 Task: Send an email with the signature Angela Wright with the subject 'Request for a phone call' and the message 'Please note that we will need to reschedule our meeting.' from softage.1@softage.net to softage.4@softage.net with an attached document Sales_report.xlsx and move the email from Sent Items to the folder Receipts
Action: Mouse moved to (88, 115)
Screenshot: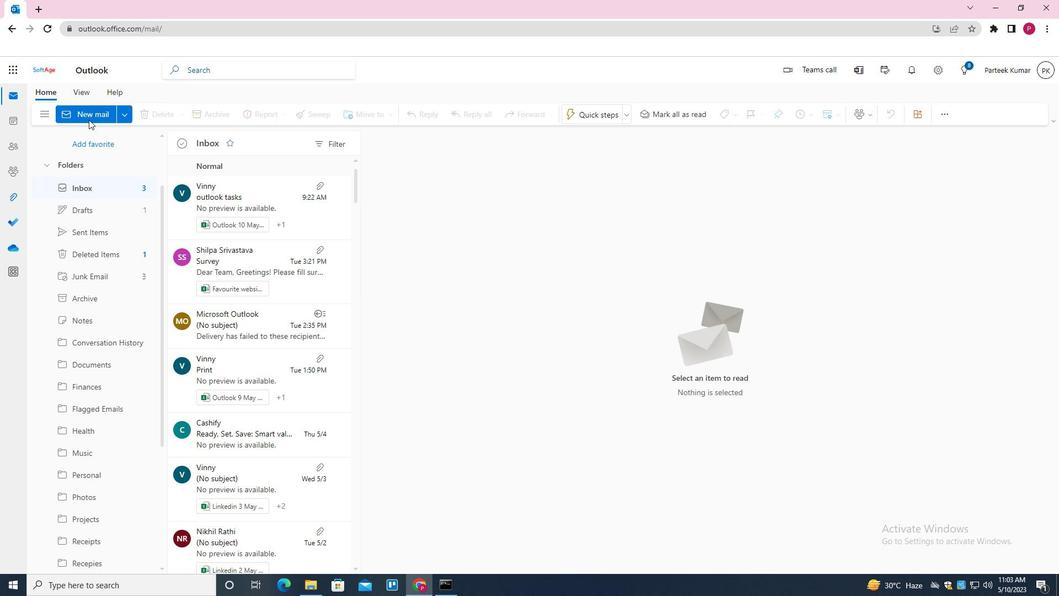 
Action: Mouse pressed left at (88, 115)
Screenshot: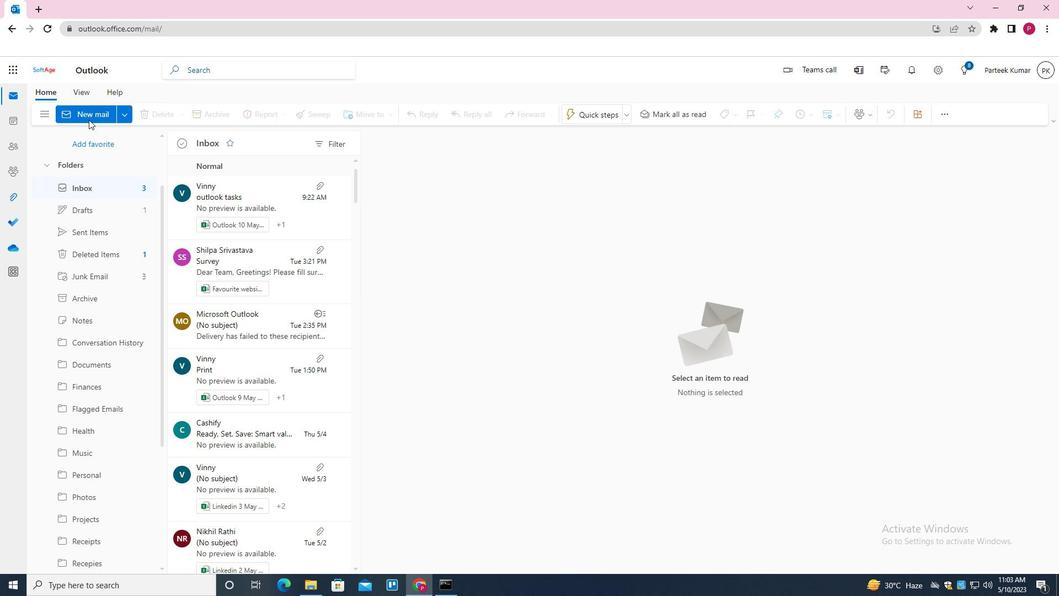 
Action: Mouse moved to (441, 262)
Screenshot: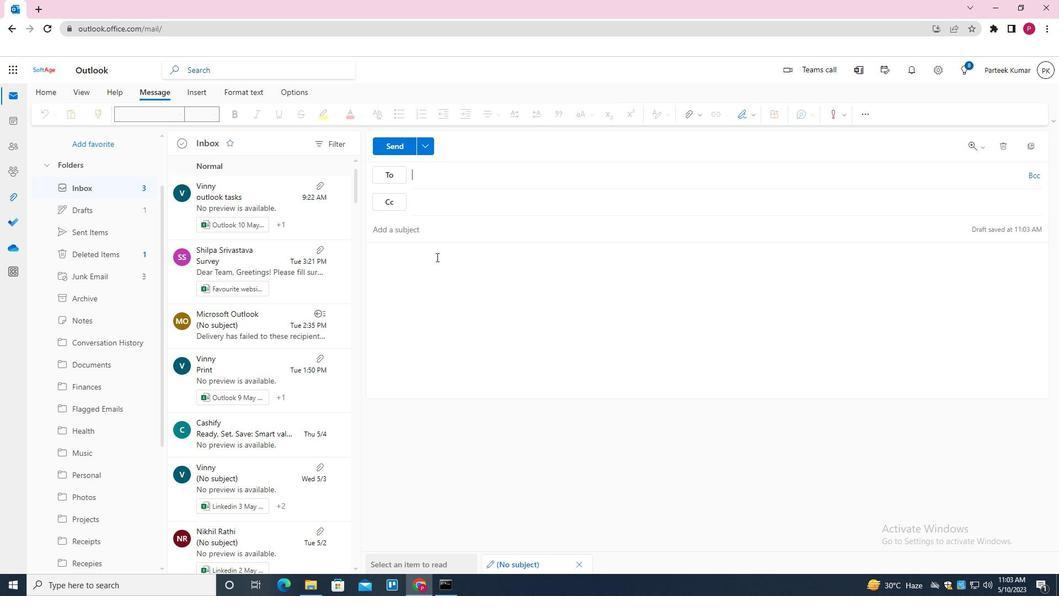 
Action: Mouse pressed left at (441, 262)
Screenshot: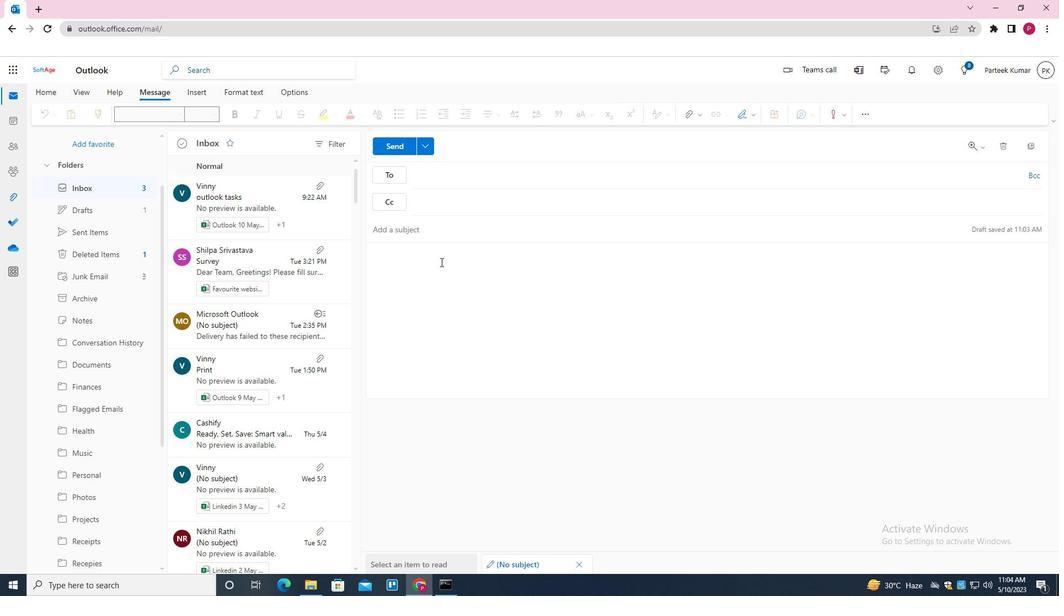 
Action: Mouse moved to (751, 114)
Screenshot: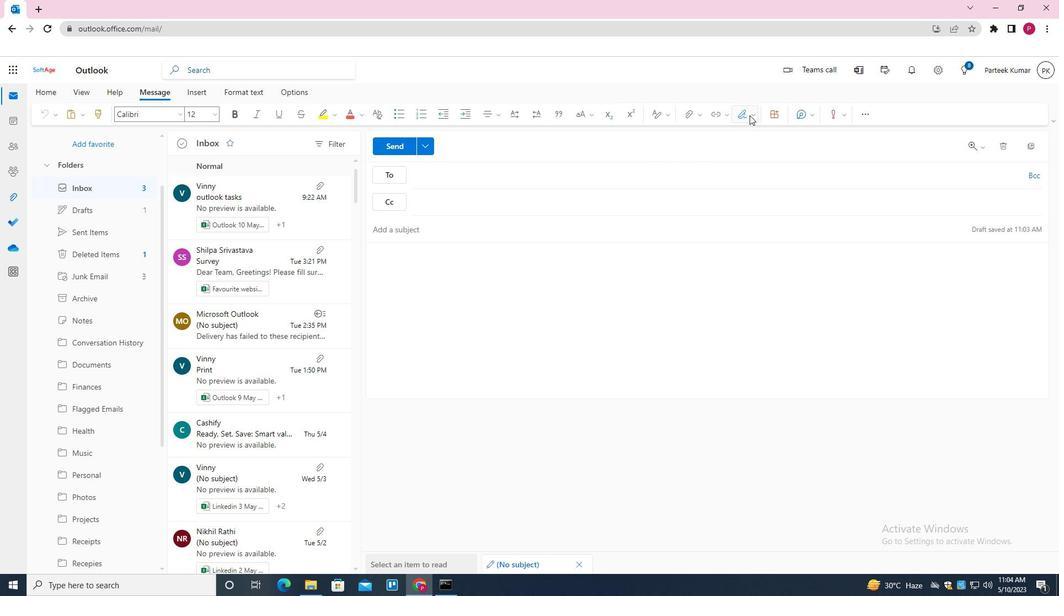
Action: Mouse pressed left at (751, 114)
Screenshot: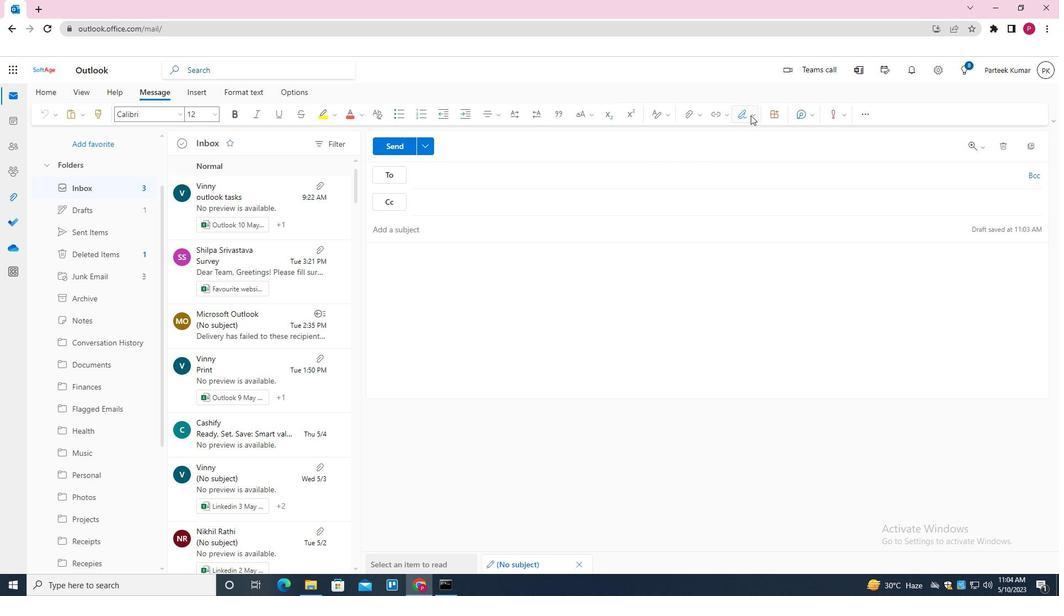 
Action: Mouse moved to (713, 357)
Screenshot: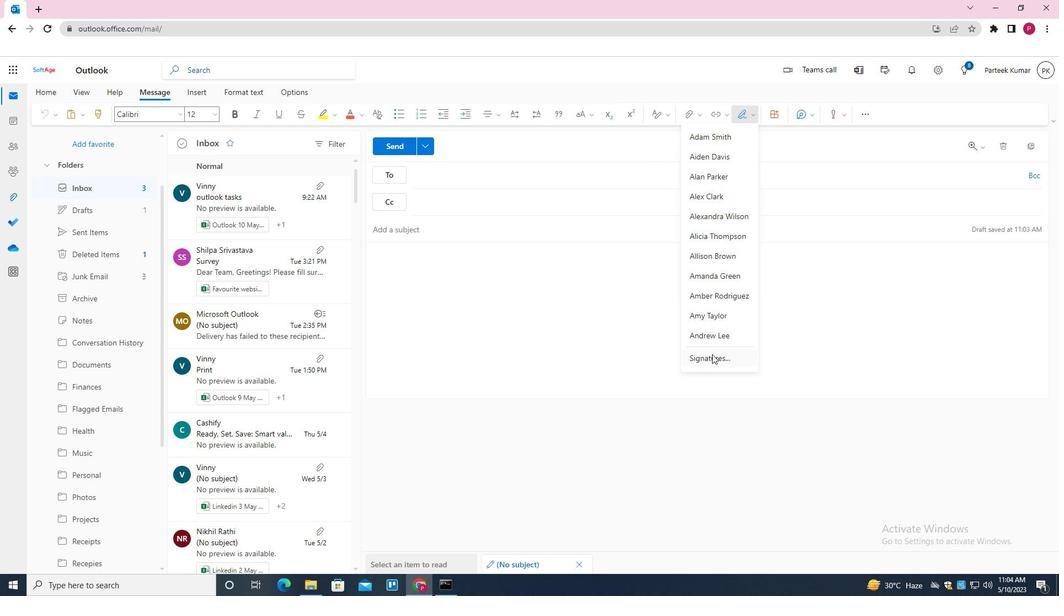 
Action: Mouse pressed left at (713, 357)
Screenshot: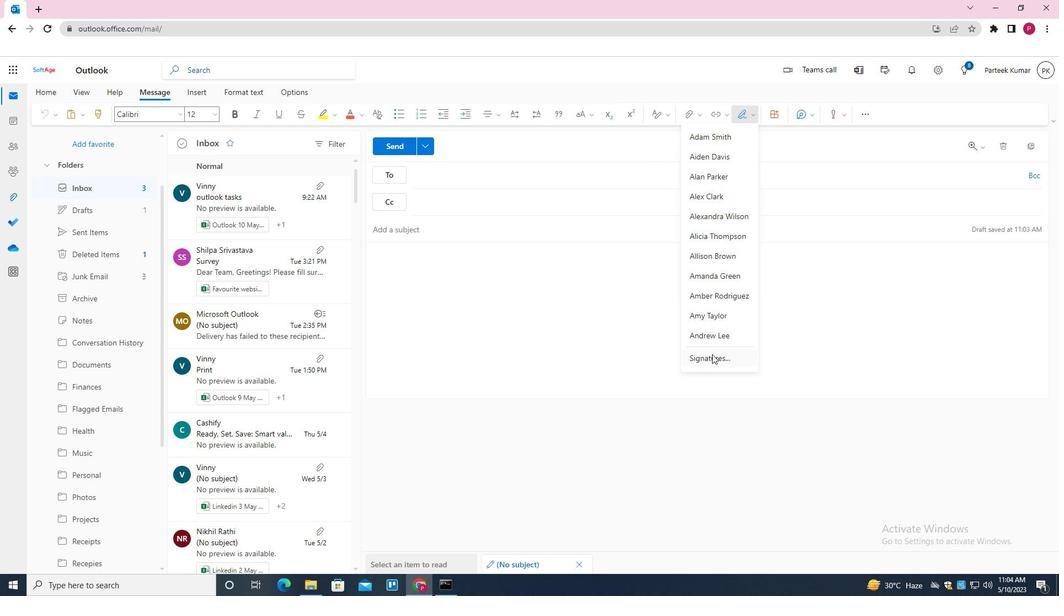 
Action: Mouse moved to (451, 179)
Screenshot: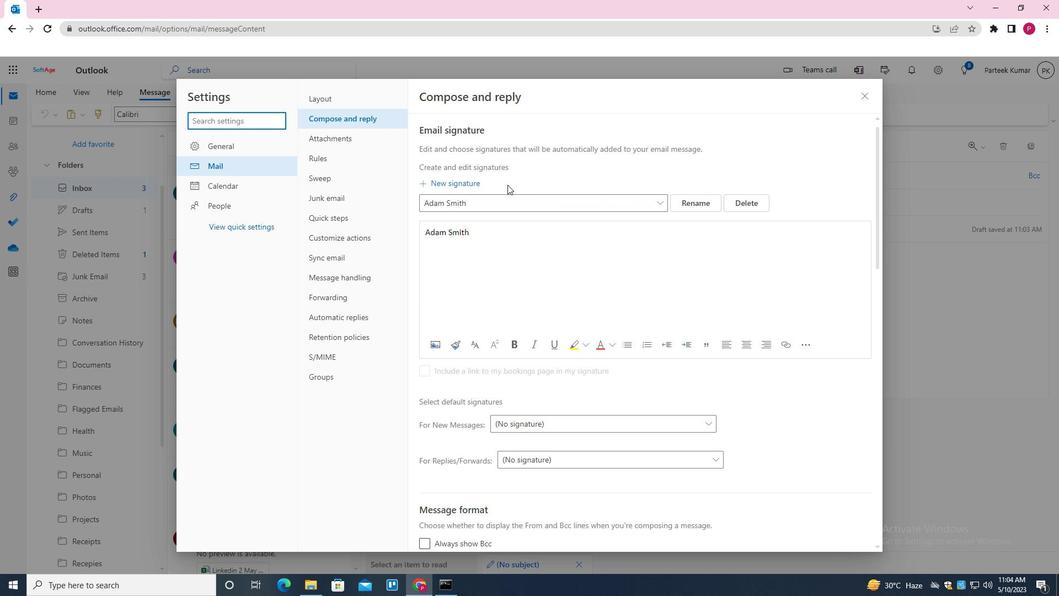 
Action: Mouse pressed left at (451, 179)
Screenshot: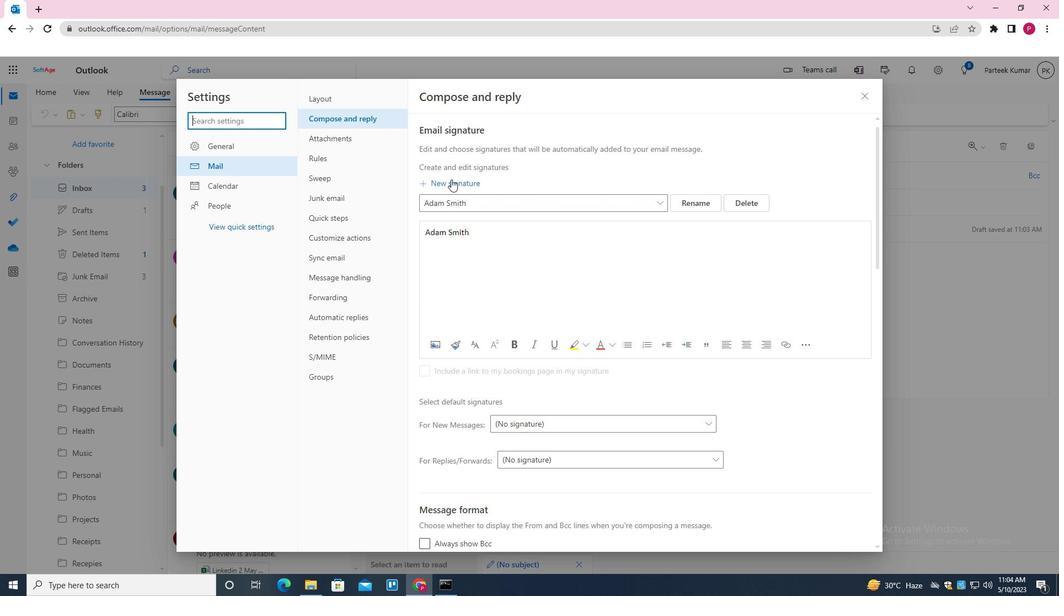 
Action: Mouse moved to (461, 199)
Screenshot: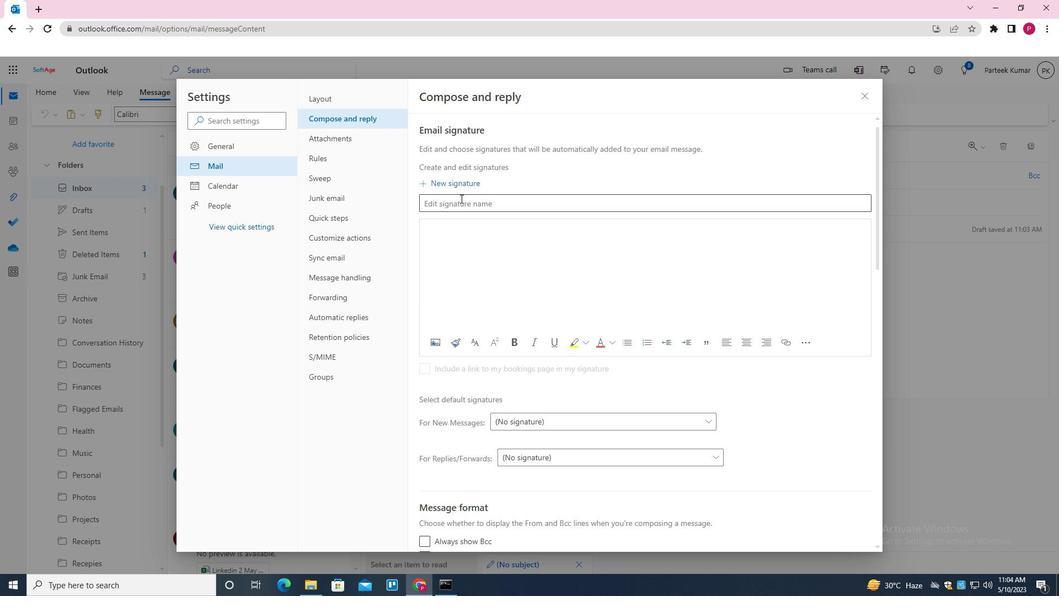 
Action: Mouse pressed left at (461, 199)
Screenshot: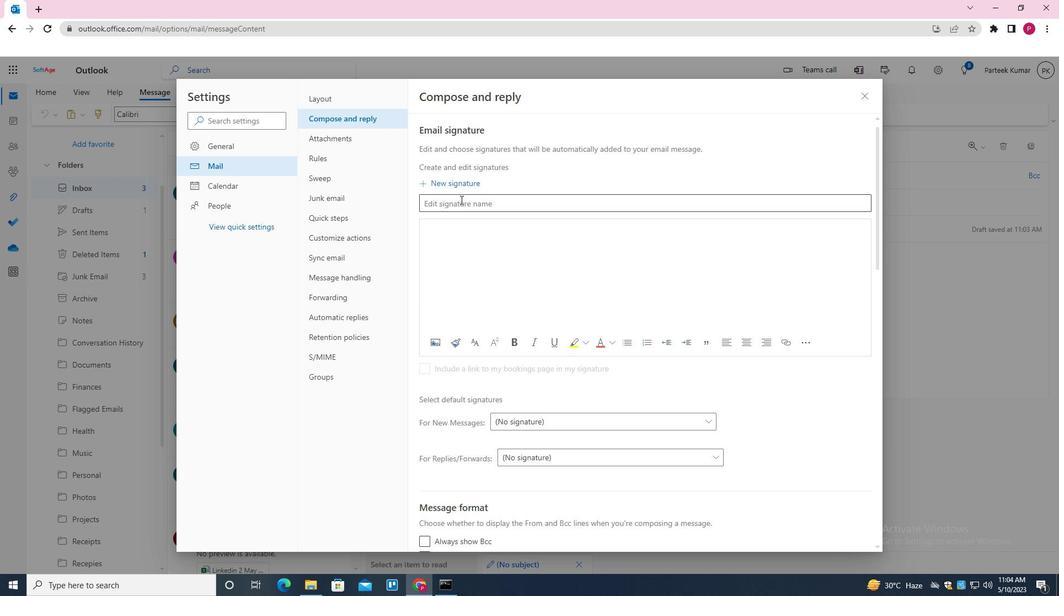 
Action: Mouse moved to (421, 249)
Screenshot: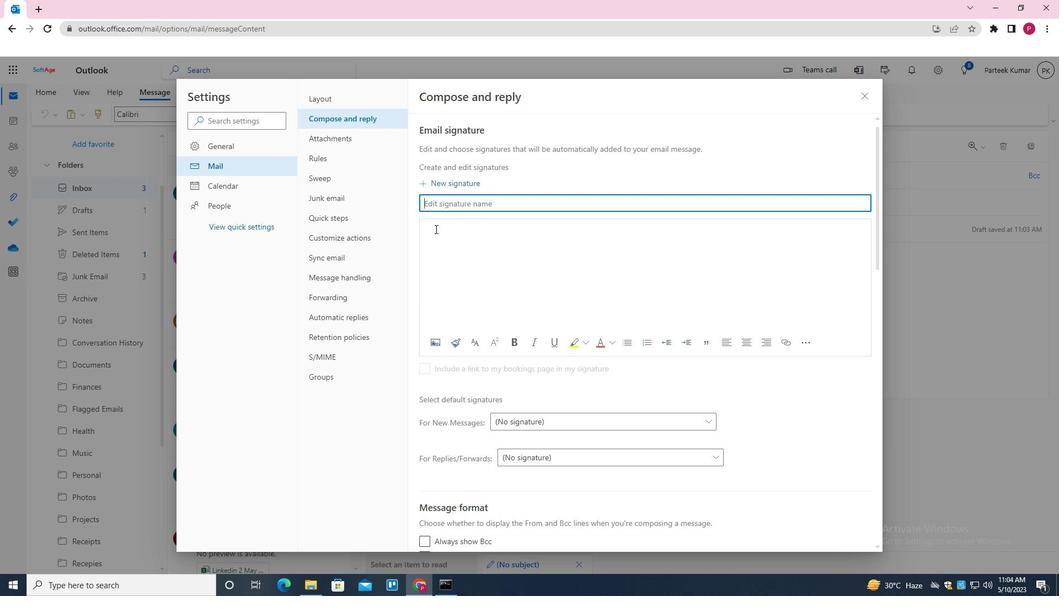 
Action: Key pressed <Key.shift>ANGELA<Key.space><Key.shift>WRIGHHT
Screenshot: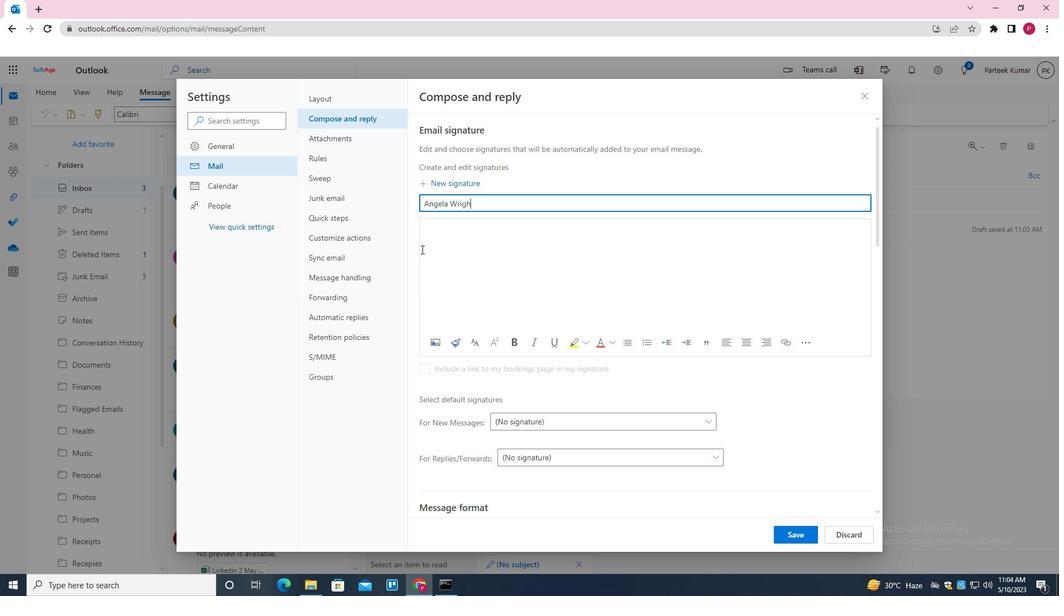
Action: Mouse moved to (444, 232)
Screenshot: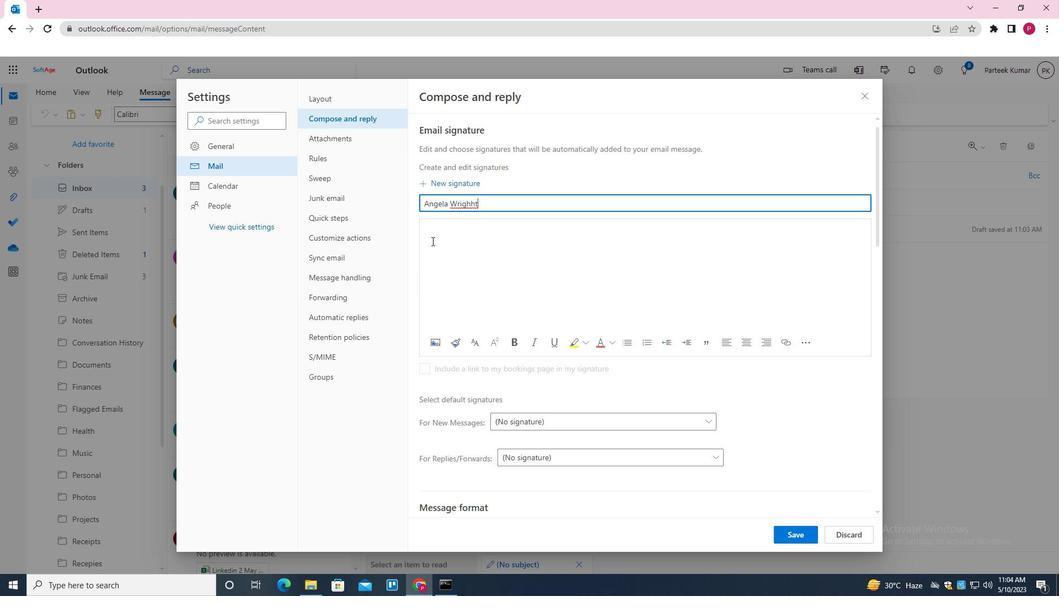 
Action: Mouse pressed left at (444, 232)
Screenshot: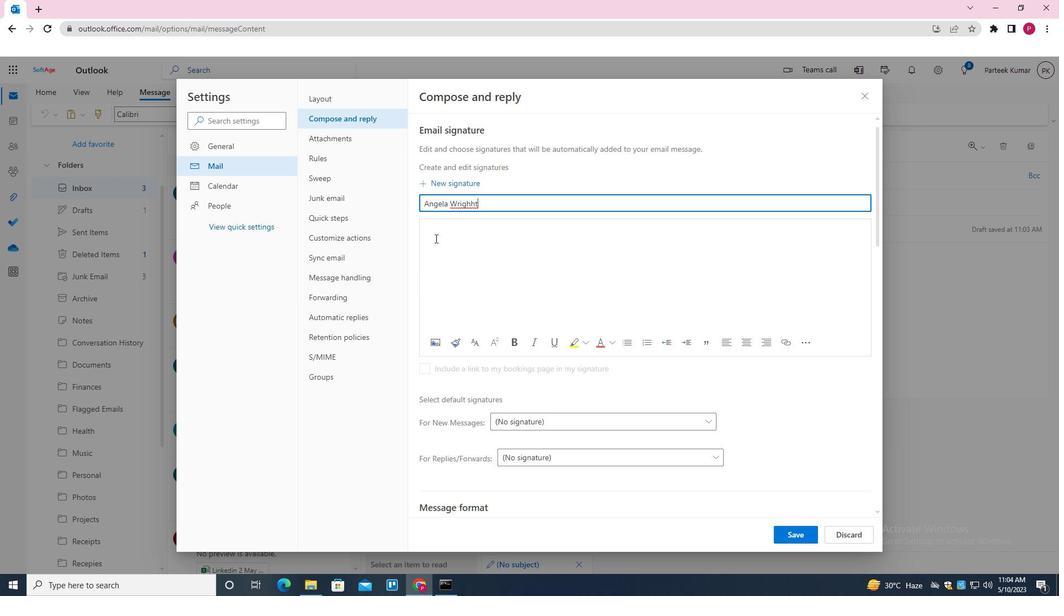 
Action: Mouse moved to (492, 202)
Screenshot: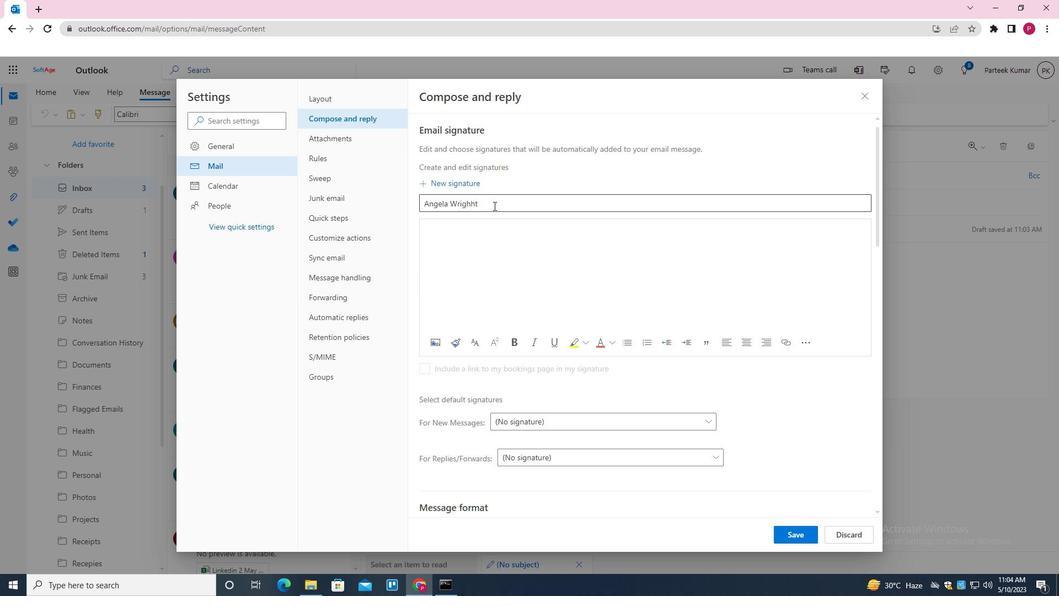 
Action: Mouse pressed left at (492, 202)
Screenshot: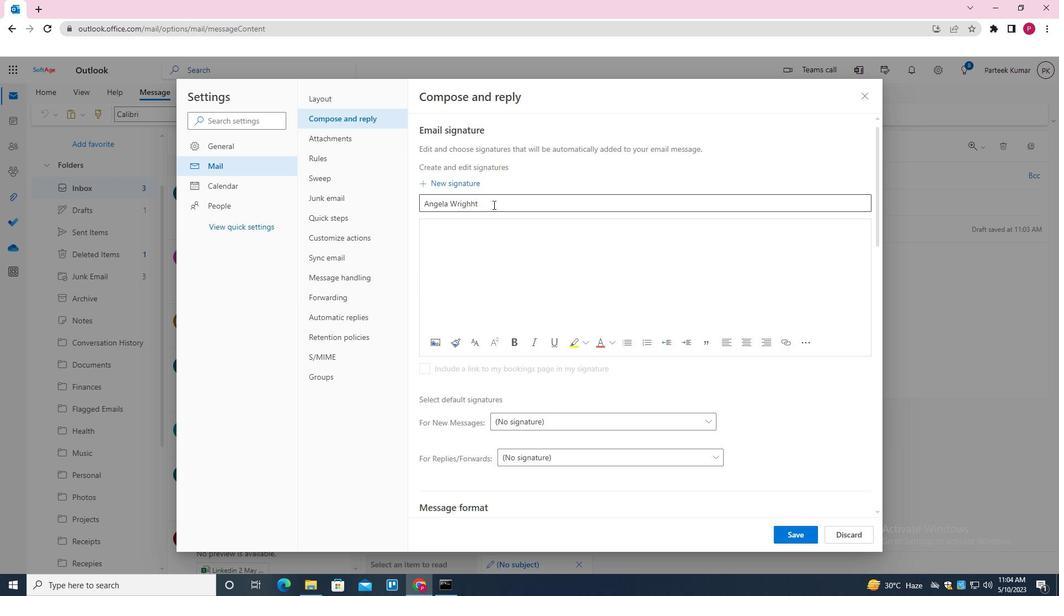 
Action: Mouse moved to (472, 208)
Screenshot: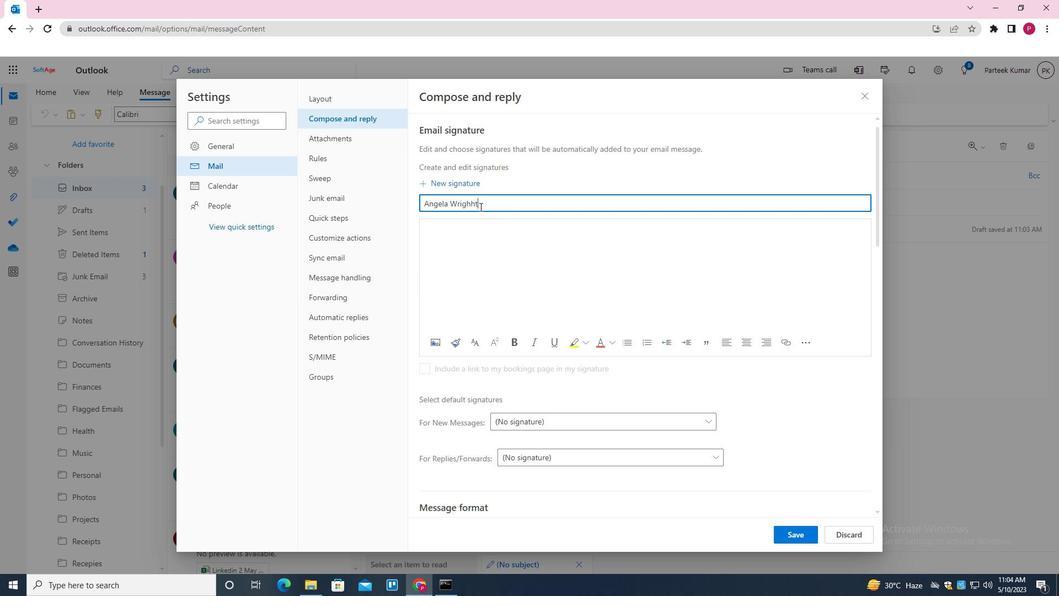 
Action: Mouse pressed left at (472, 208)
Screenshot: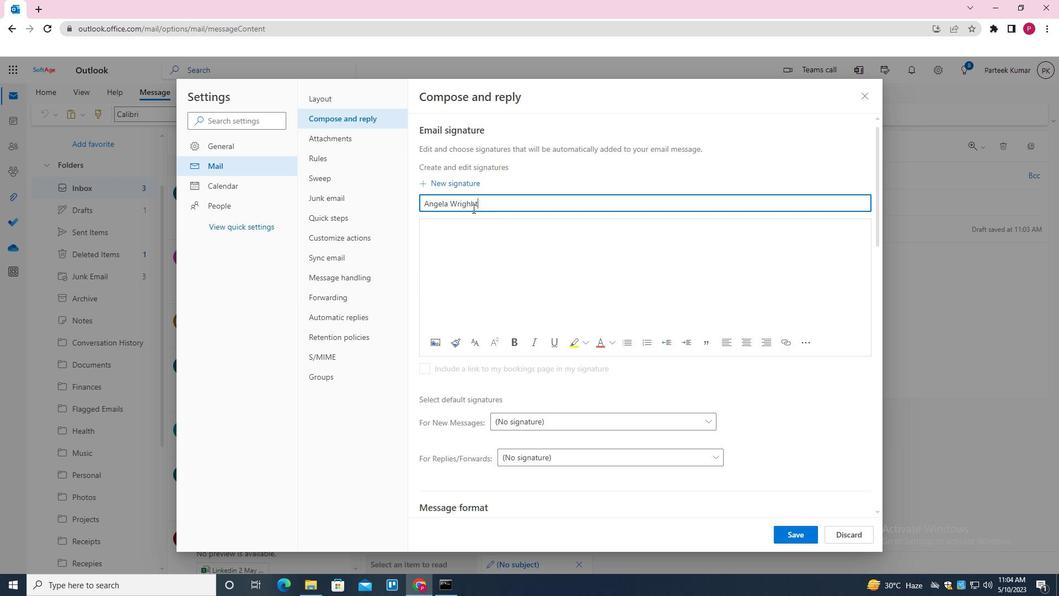
Action: Key pressed <Key.backspace>
Screenshot: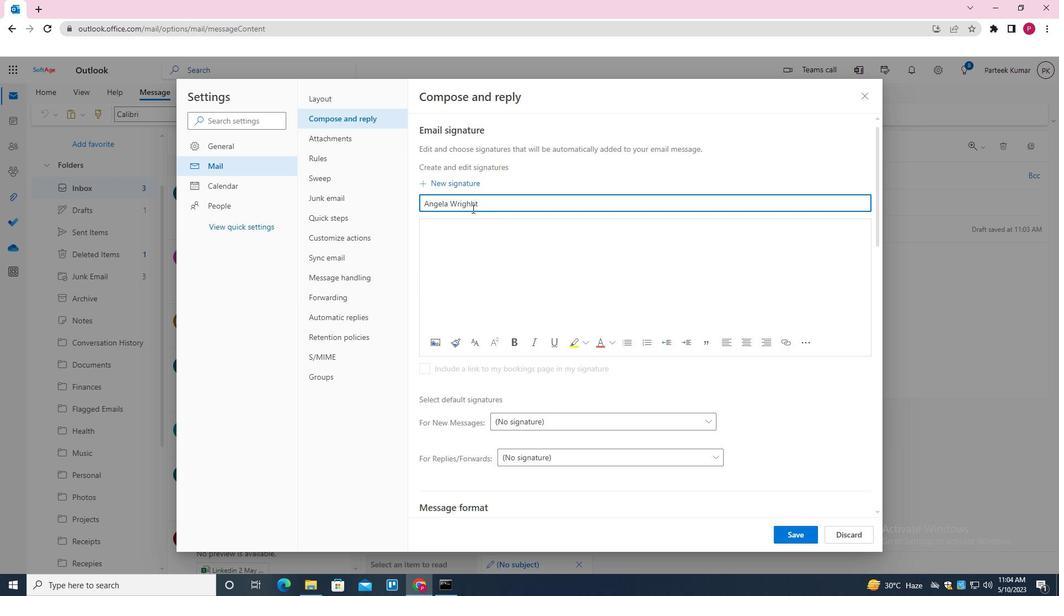 
Action: Mouse moved to (449, 226)
Screenshot: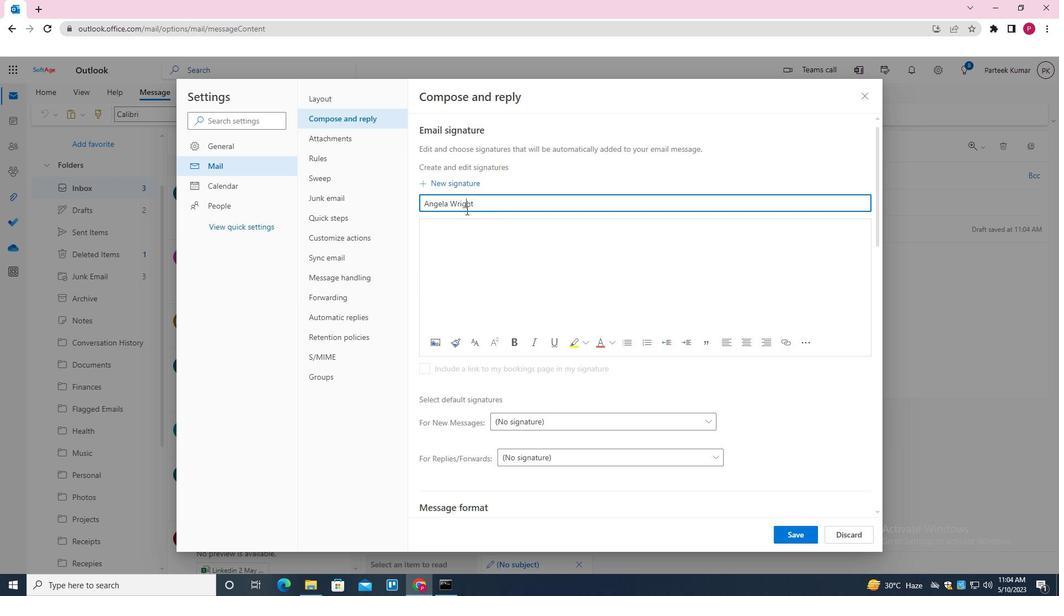 
Action: Mouse pressed left at (449, 226)
Screenshot: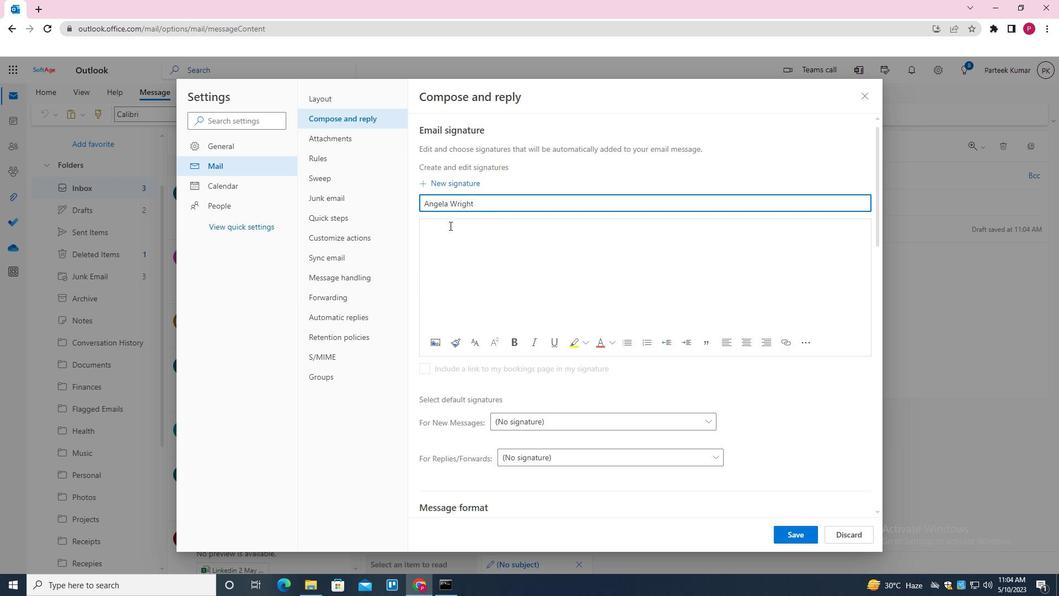 
Action: Key pressed <Key.shift>ANGELA<Key.space><Key.shift>WRIGHT<Key.space>
Screenshot: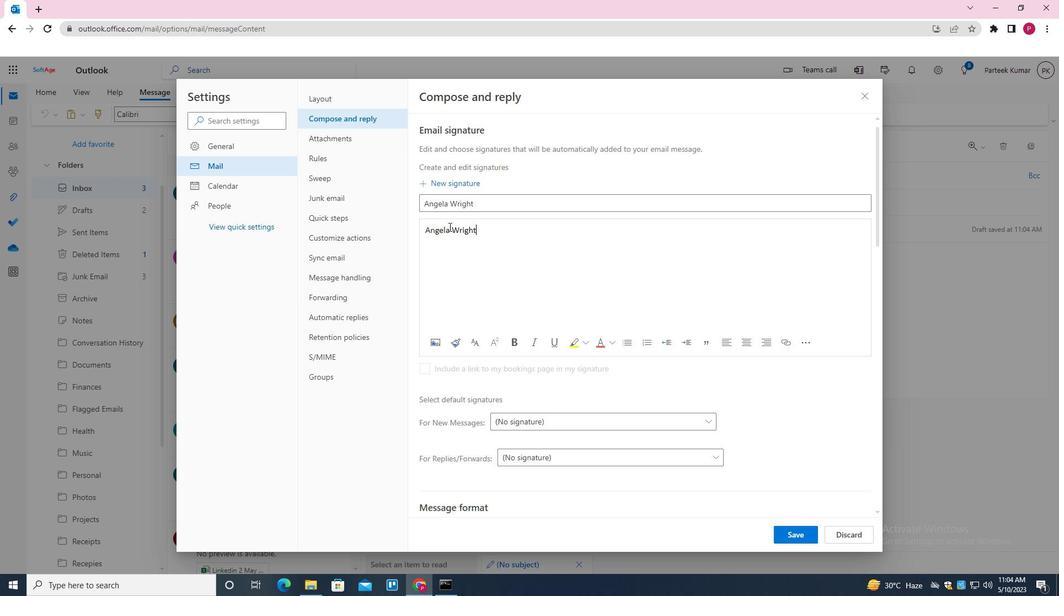 
Action: Mouse moved to (804, 538)
Screenshot: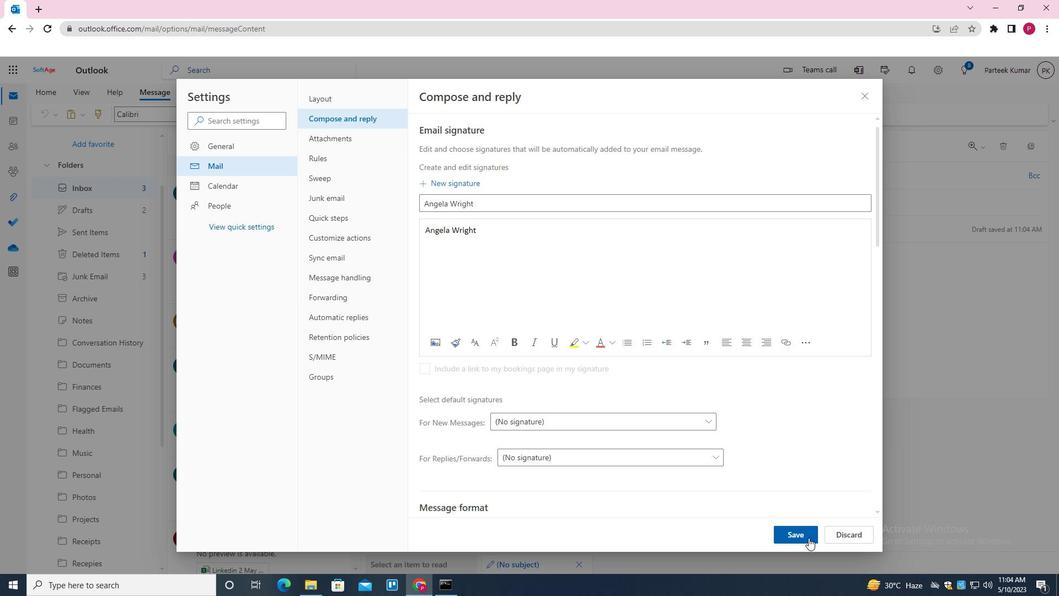 
Action: Mouse pressed left at (804, 538)
Screenshot: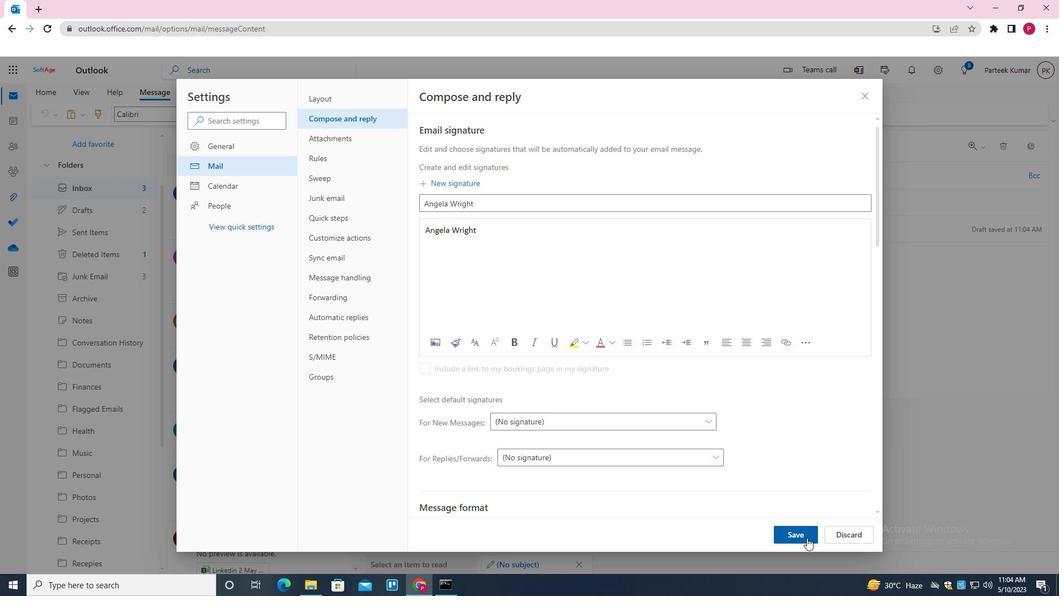 
Action: Mouse moved to (863, 91)
Screenshot: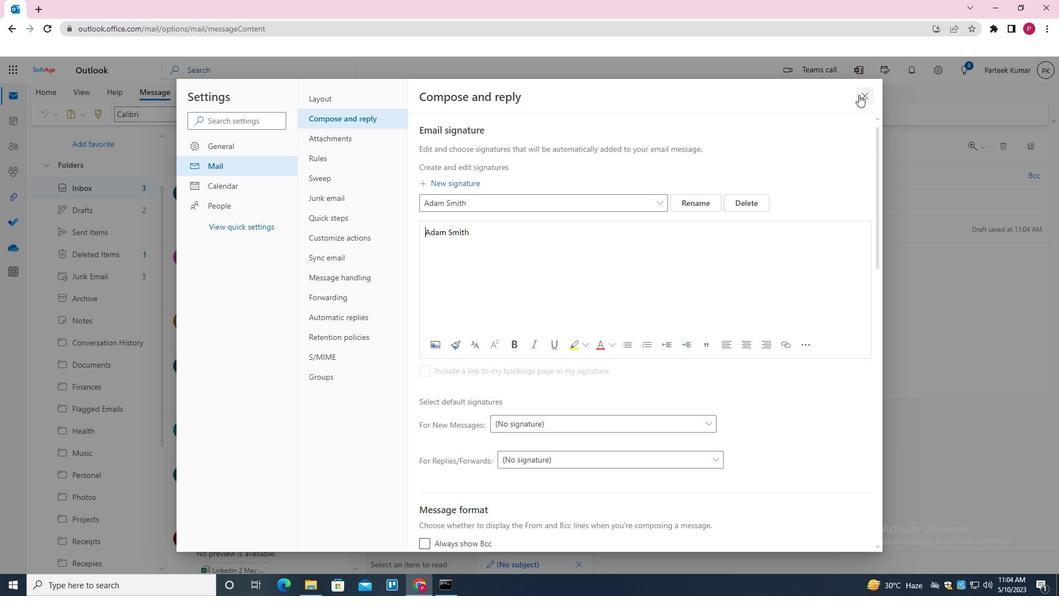 
Action: Mouse pressed left at (863, 91)
Screenshot: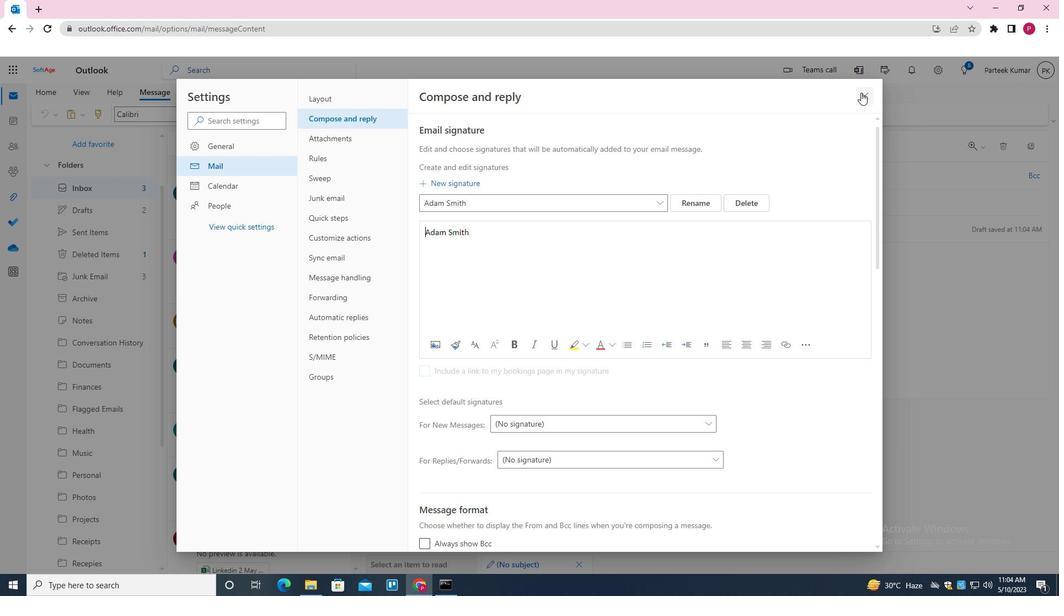 
Action: Mouse moved to (621, 268)
Screenshot: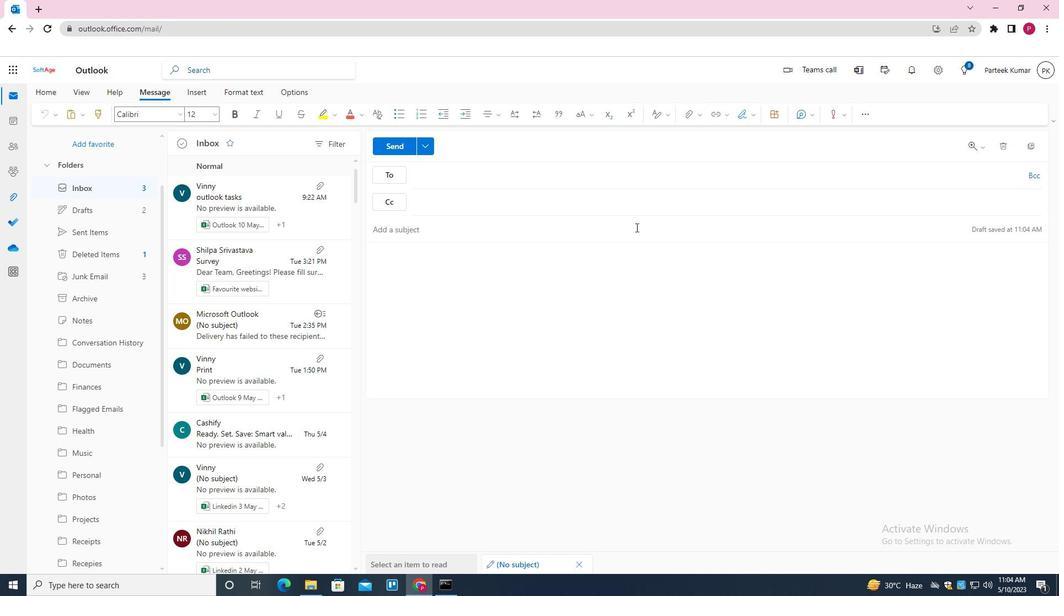 
Action: Mouse pressed left at (621, 268)
Screenshot: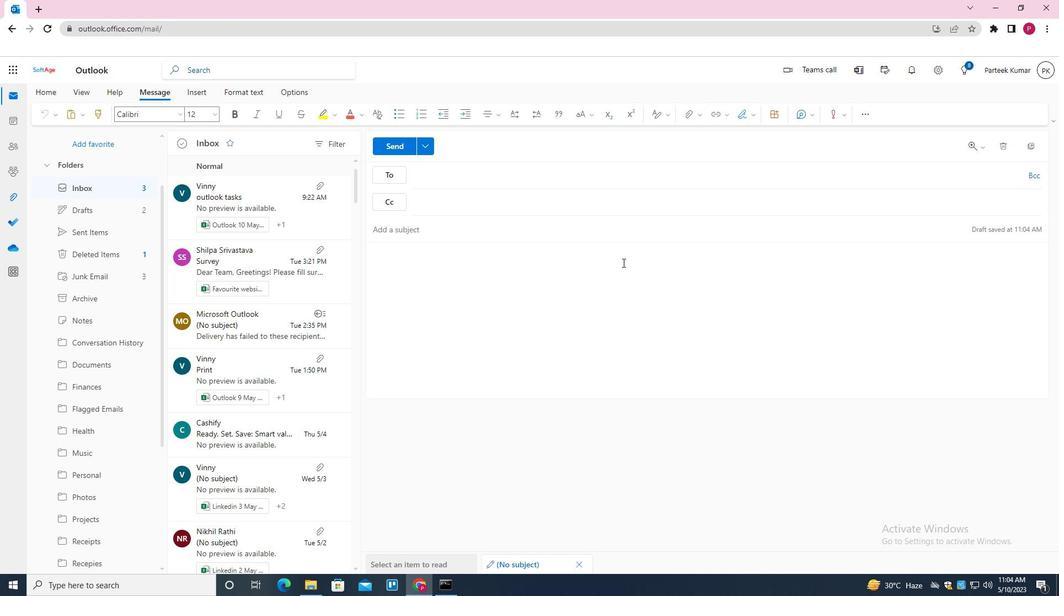 
Action: Mouse moved to (749, 113)
Screenshot: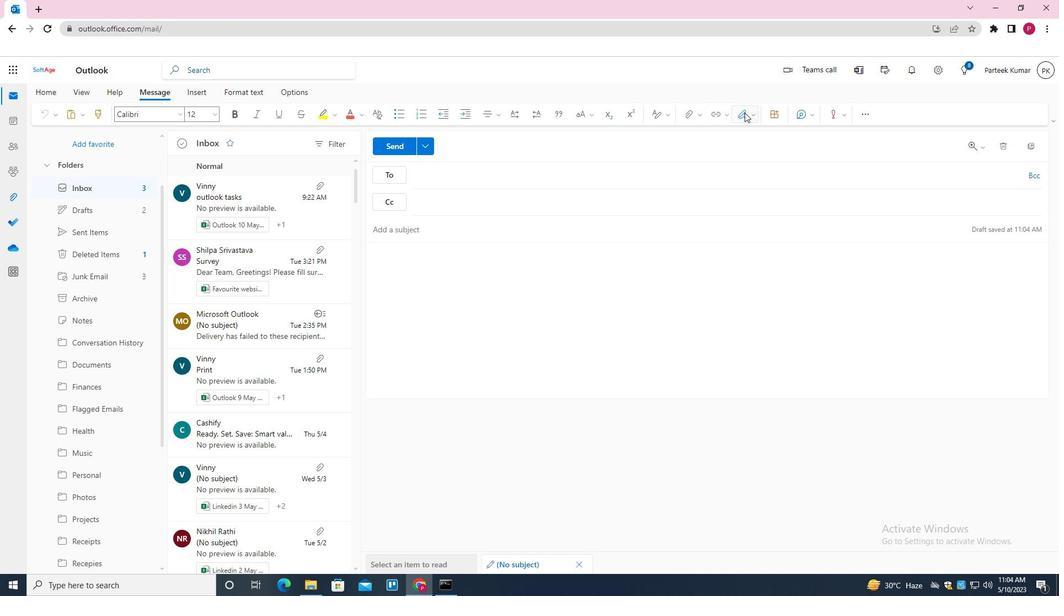 
Action: Mouse pressed left at (749, 113)
Screenshot: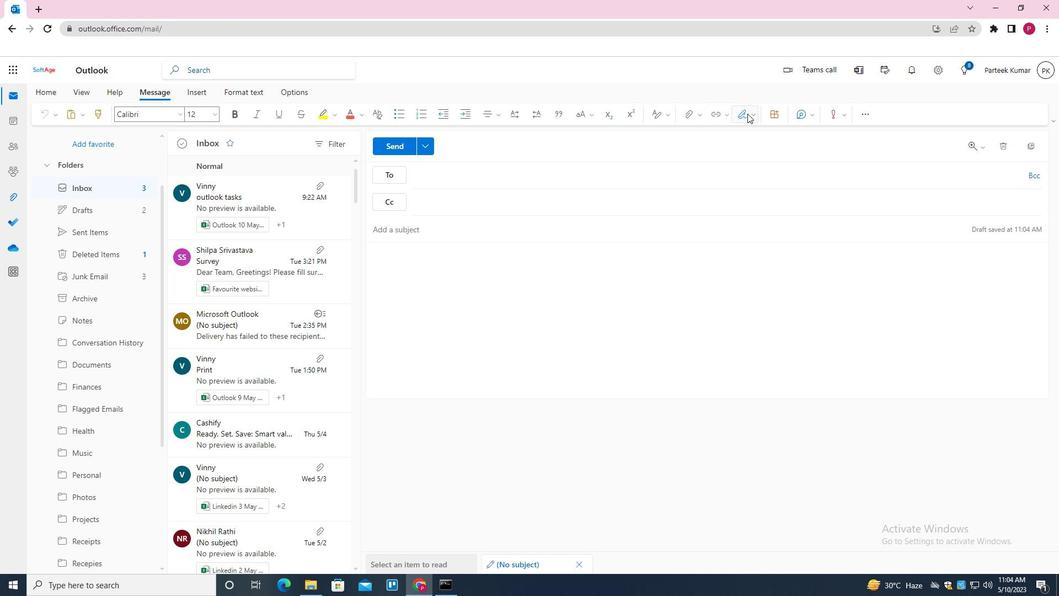 
Action: Mouse moved to (731, 358)
Screenshot: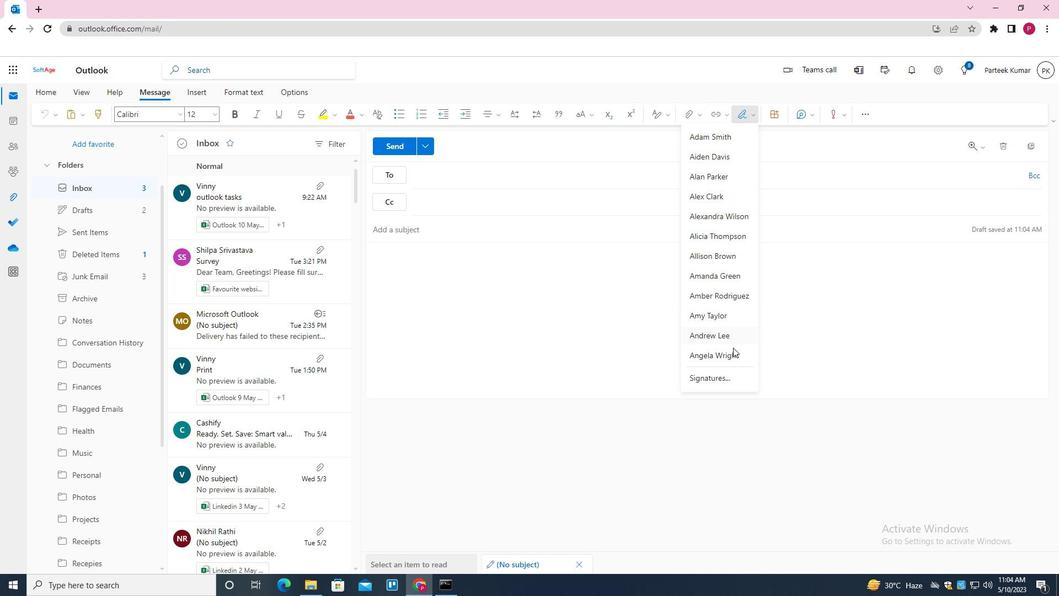 
Action: Mouse pressed left at (731, 358)
Screenshot: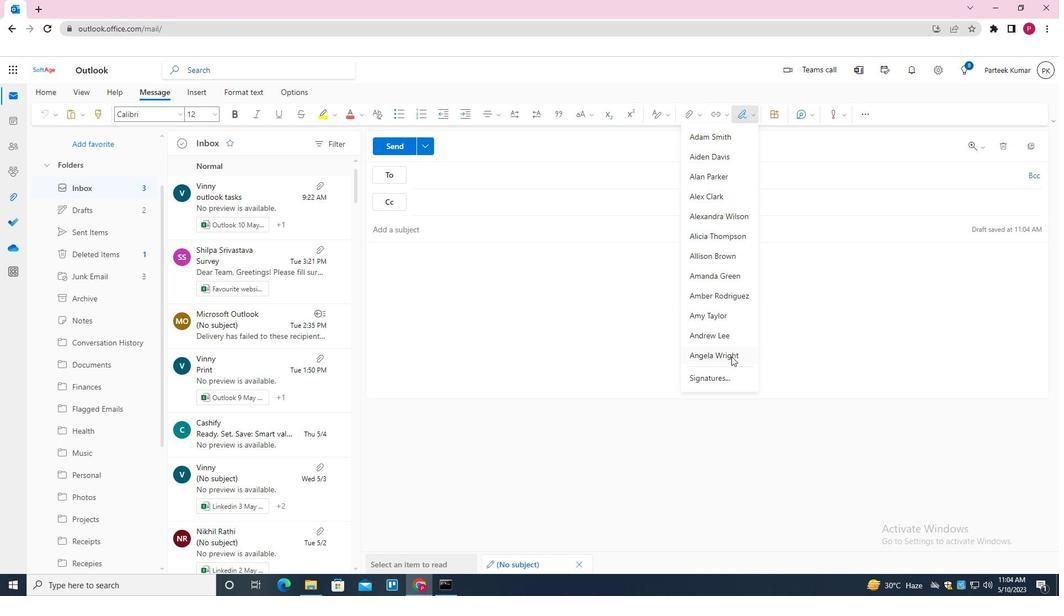 
Action: Mouse moved to (421, 224)
Screenshot: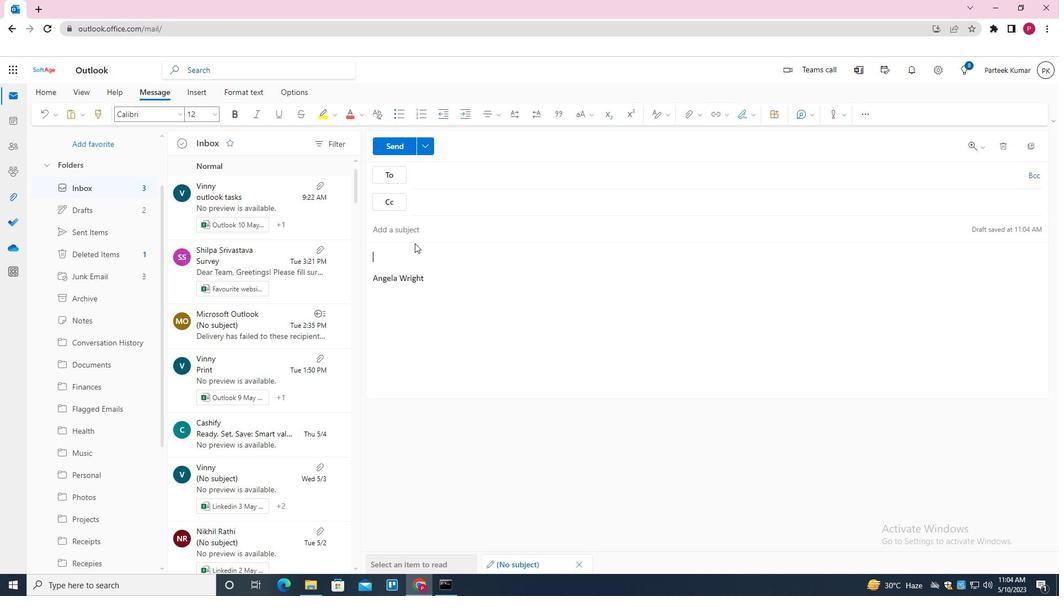 
Action: Mouse pressed left at (421, 224)
Screenshot: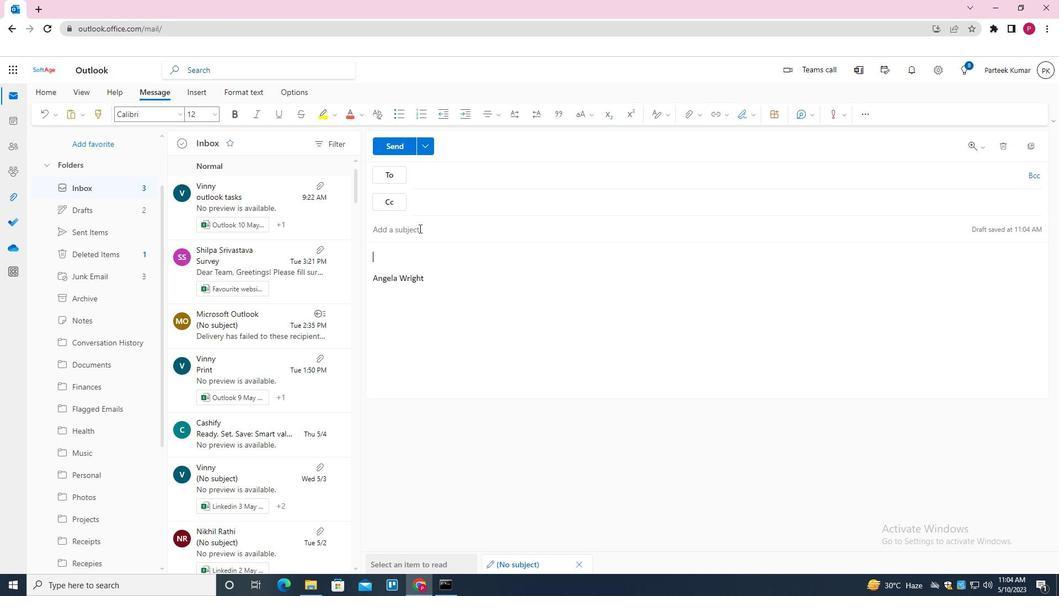
Action: Key pressed <Key.shift><Key.shift>REQUESTS<Key.space><Key.backspace><Key.backspace><Key.space>FOR<Key.space>A<Key.space>PHONE<Key.space>CALL<Key.space>
Screenshot: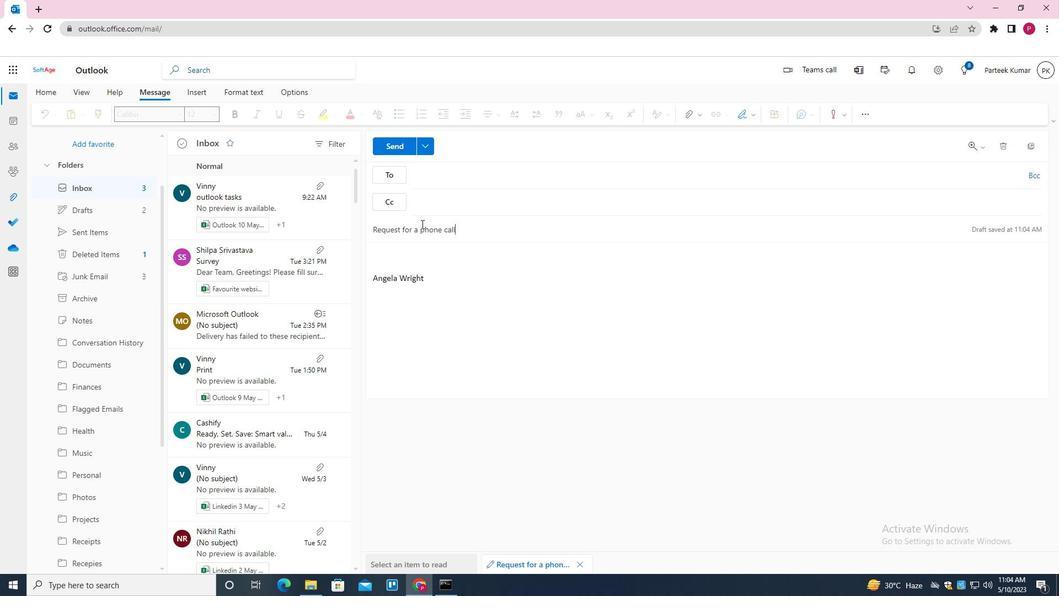
Action: Mouse moved to (415, 256)
Screenshot: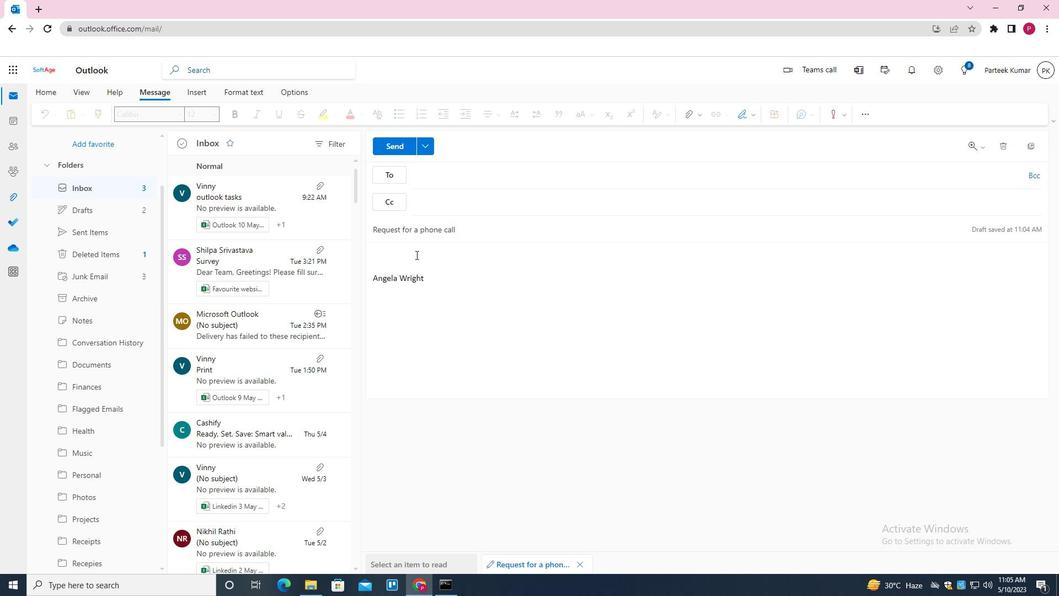 
Action: Mouse pressed left at (415, 256)
Screenshot: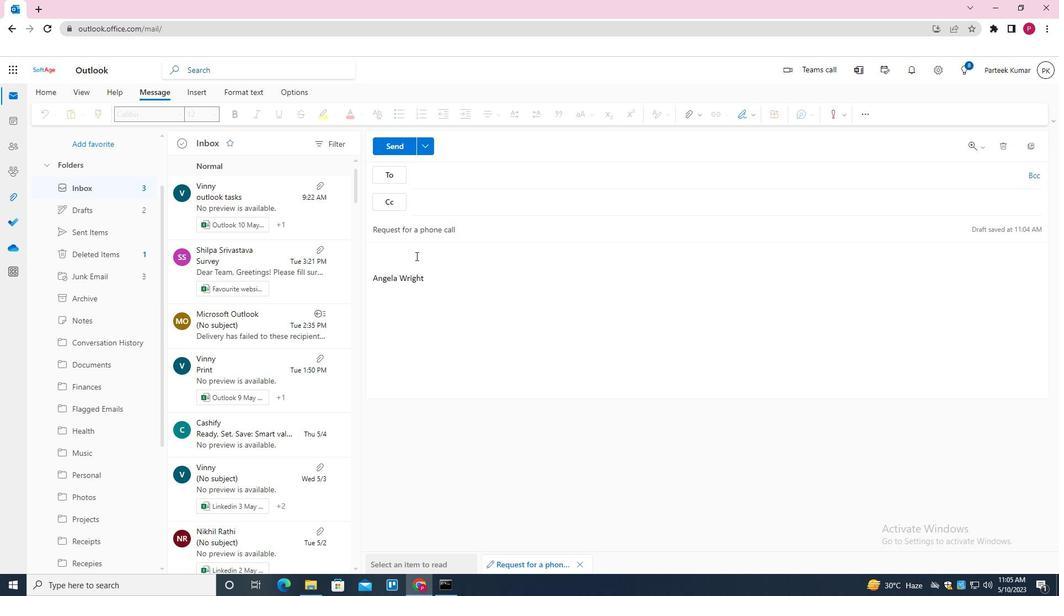 
Action: Key pressed <Key.shift>PLEASW<Key.backspace>E<Key.space>NOTE<Key.space>THAT<Key.space>WE<Key.space>WILL<Key.space>NEED<Key.space>TO<Key.space>RESHEDULE<Key.space><Key.backspace><Key.backspace><Key.backspace><Key.backspace><Key.backspace><Key.backspace><Key.backspace>H<Key.backspace>CHEDULE<Key.space>OUR<Key.space>MEETING<Key.space>
Screenshot: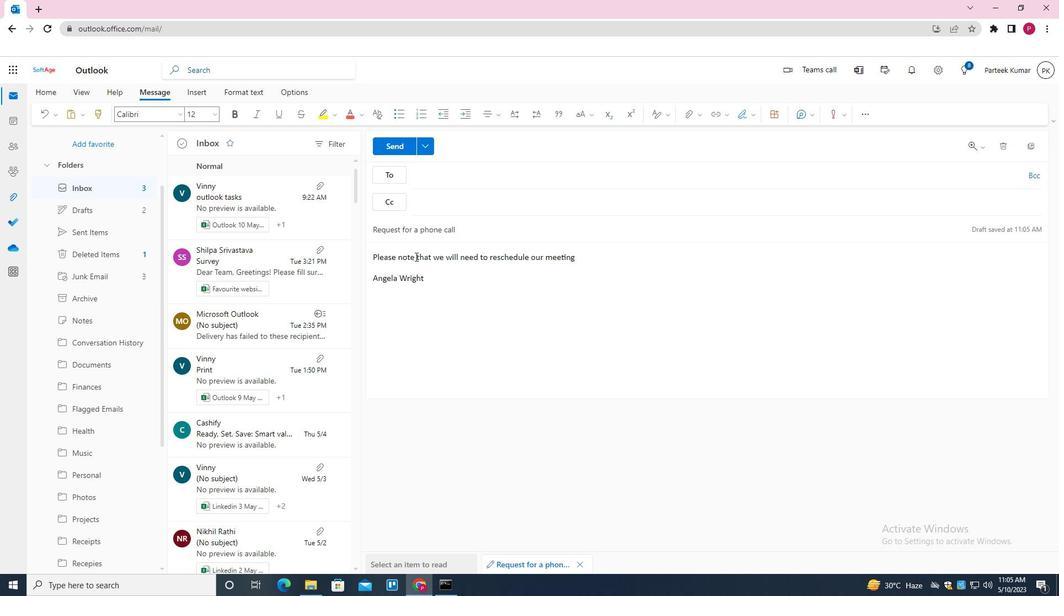
Action: Mouse moved to (430, 176)
Screenshot: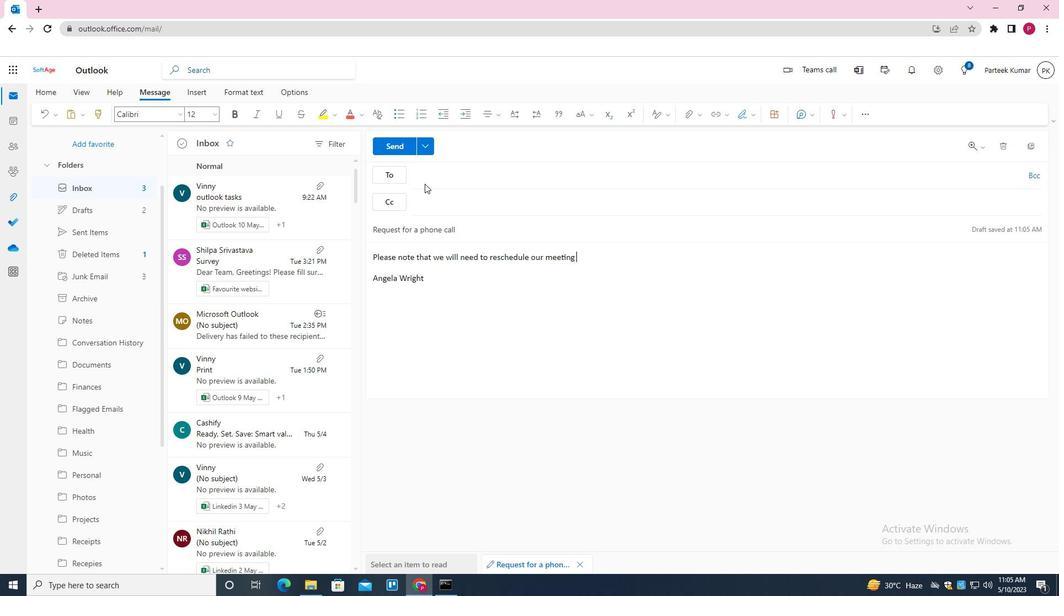 
Action: Mouse pressed left at (430, 176)
Screenshot: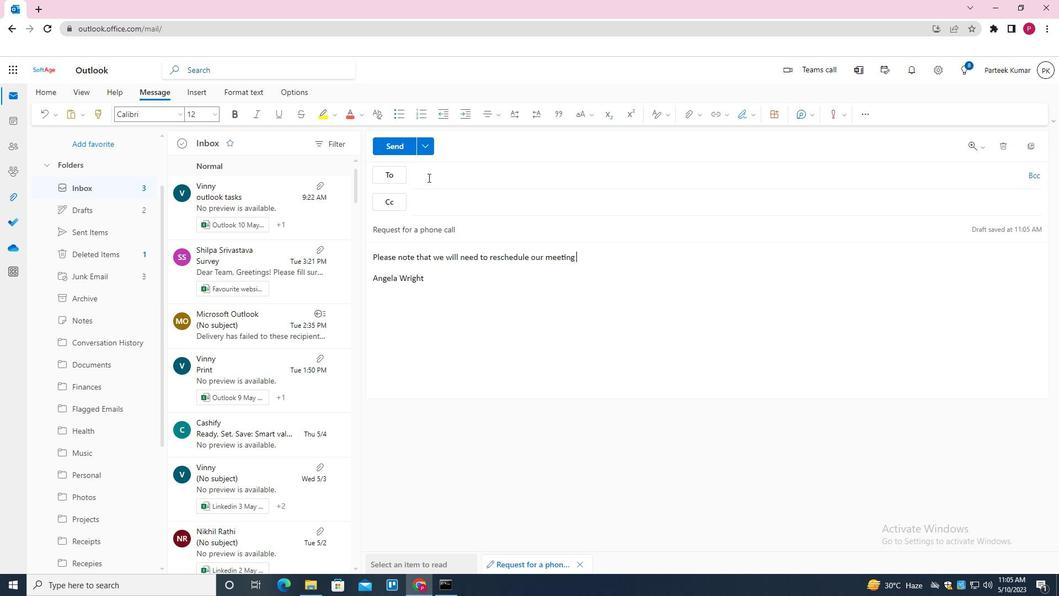 
Action: Key pressed <Key.shift>SOFTAGE.4<Key.shift>#<Key.backspace>@SOFTAGE.NET<Key.enter>
Screenshot: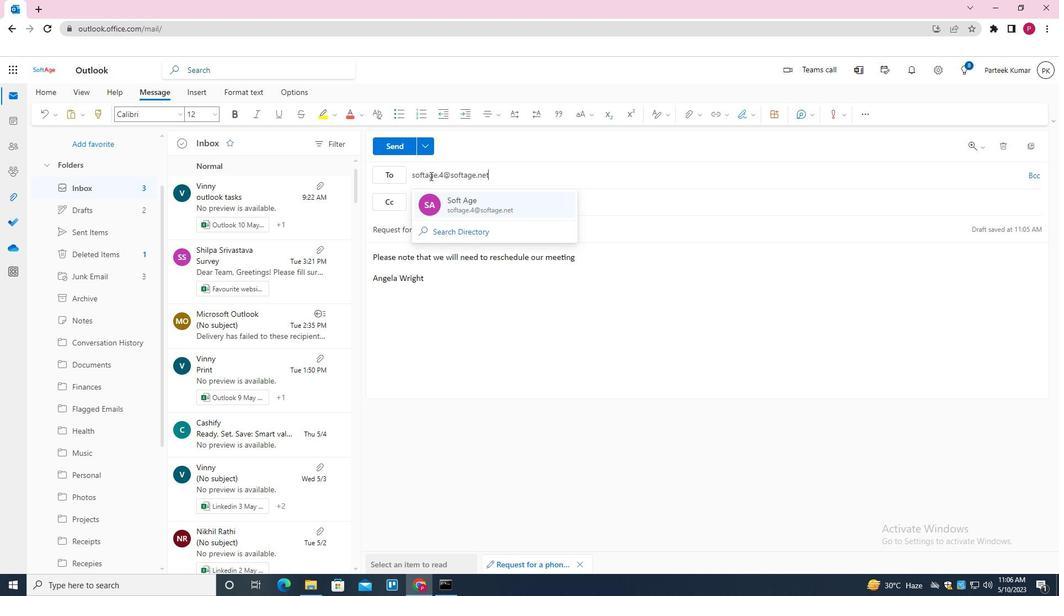 
Action: Mouse moved to (688, 114)
Screenshot: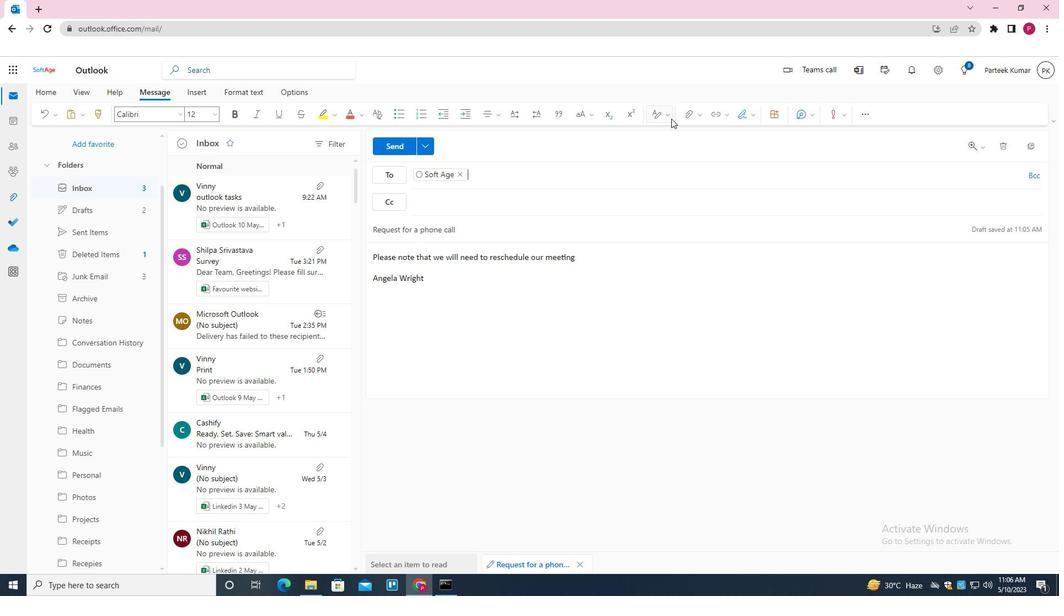
Action: Mouse pressed left at (688, 114)
Screenshot: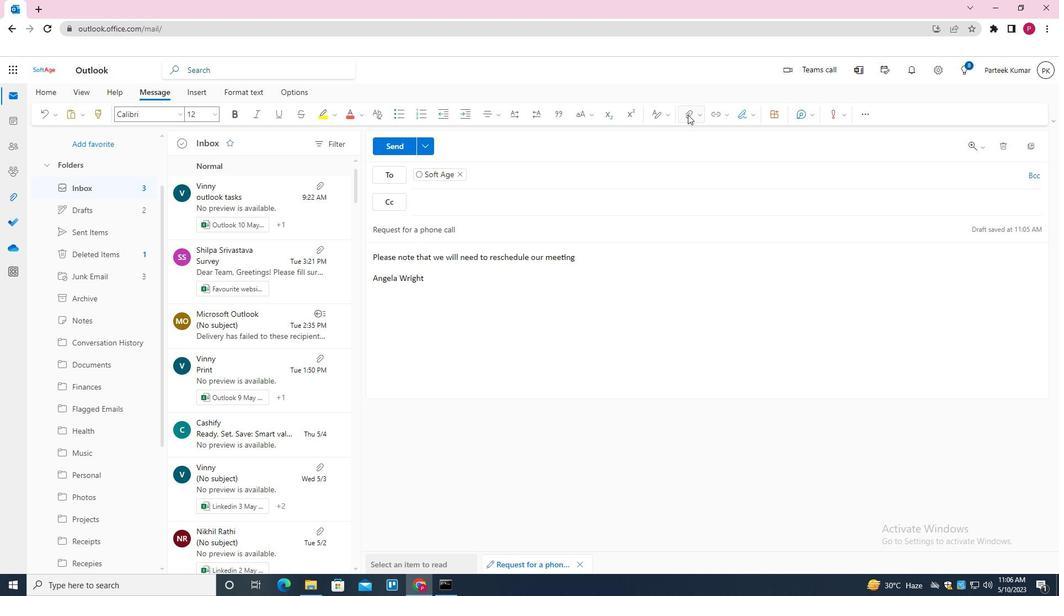 
Action: Mouse moved to (635, 144)
Screenshot: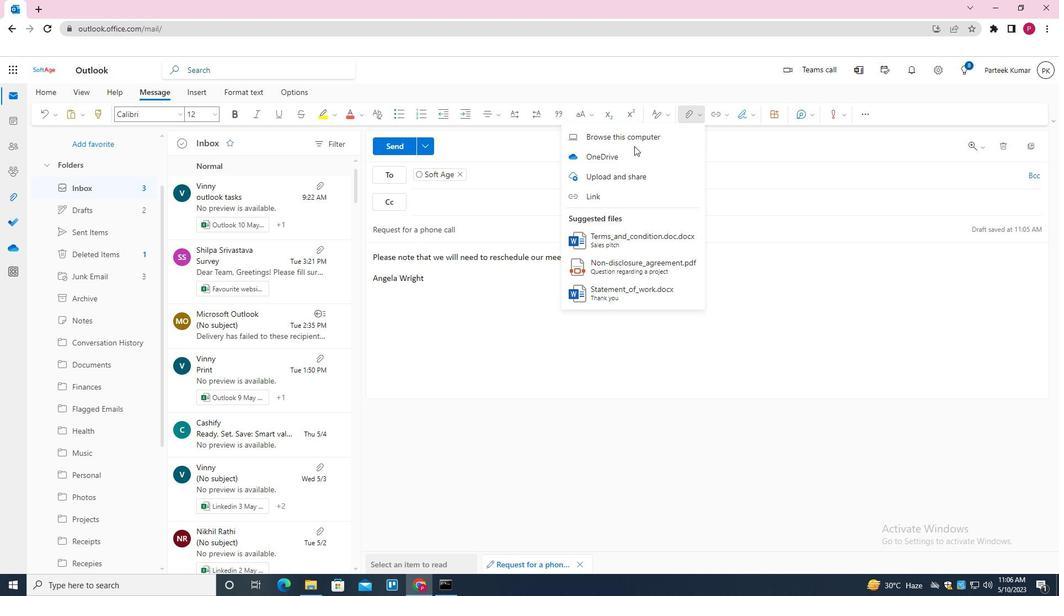 
Action: Mouse pressed left at (635, 144)
Screenshot: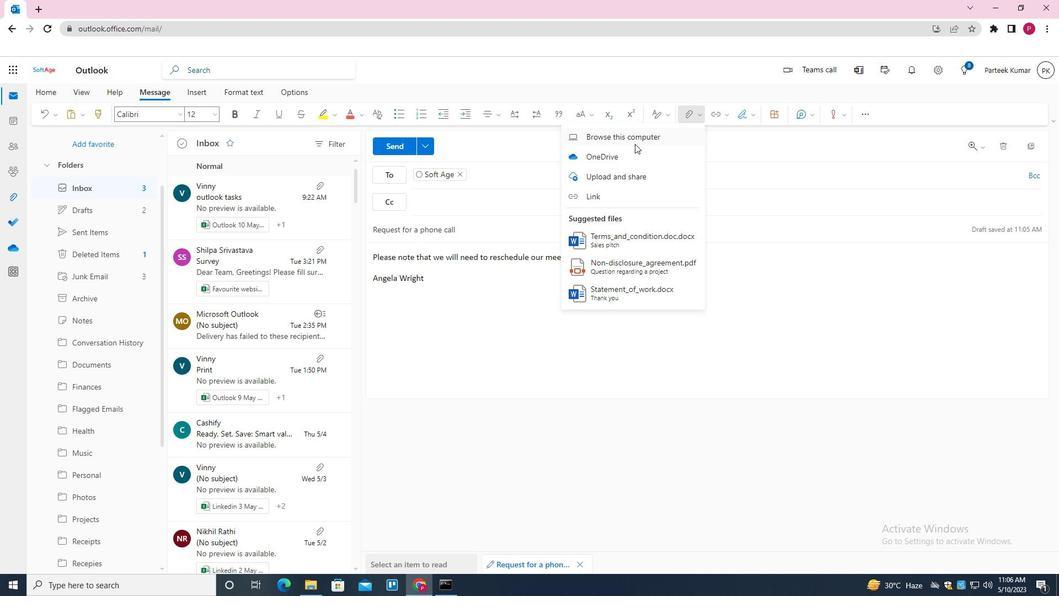 
Action: Mouse moved to (210, 91)
Screenshot: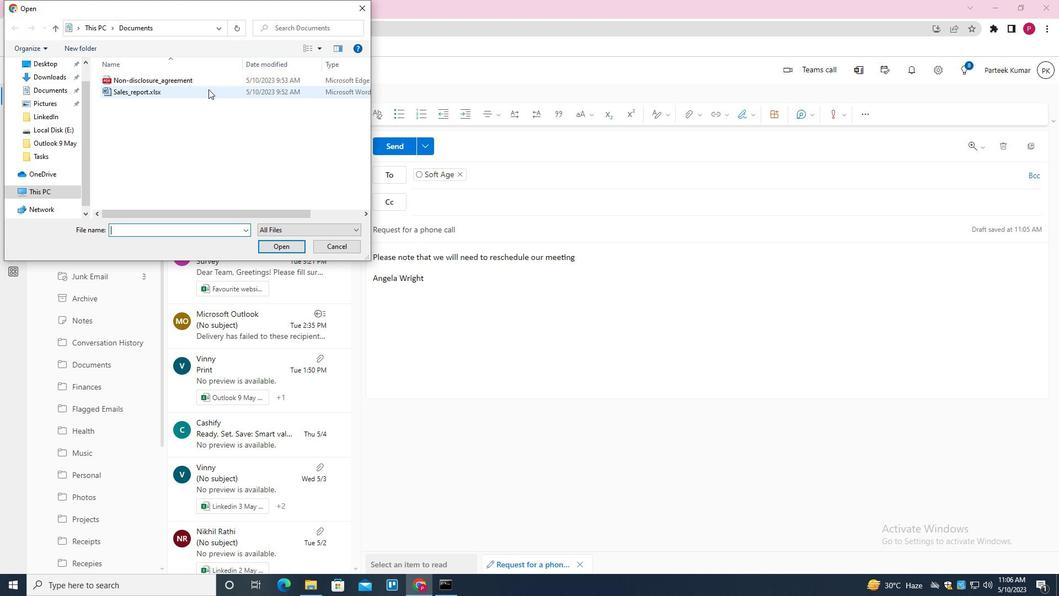 
Action: Mouse pressed left at (210, 91)
Screenshot: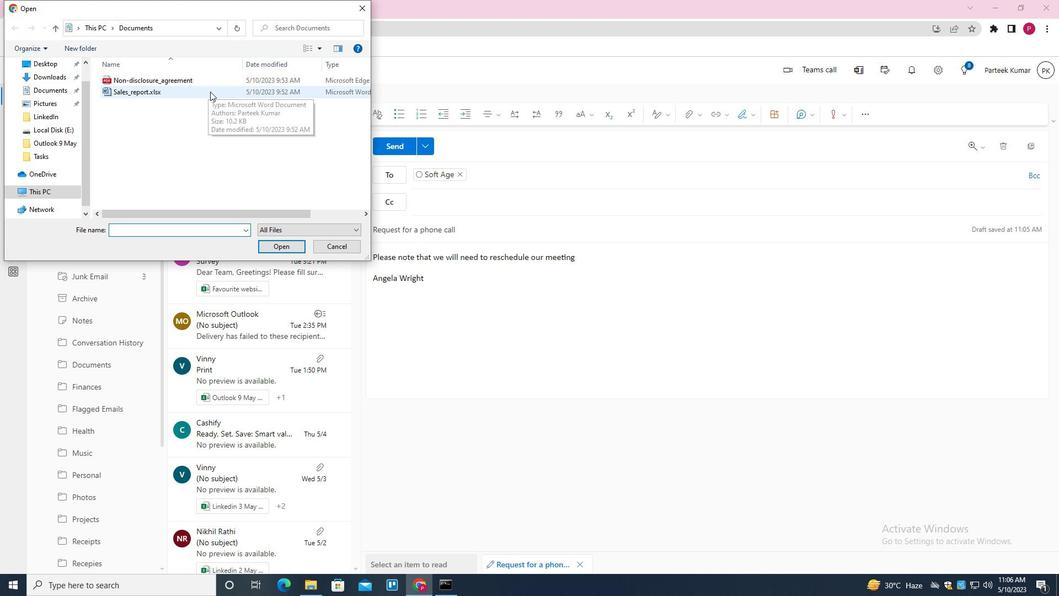 
Action: Mouse moved to (276, 246)
Screenshot: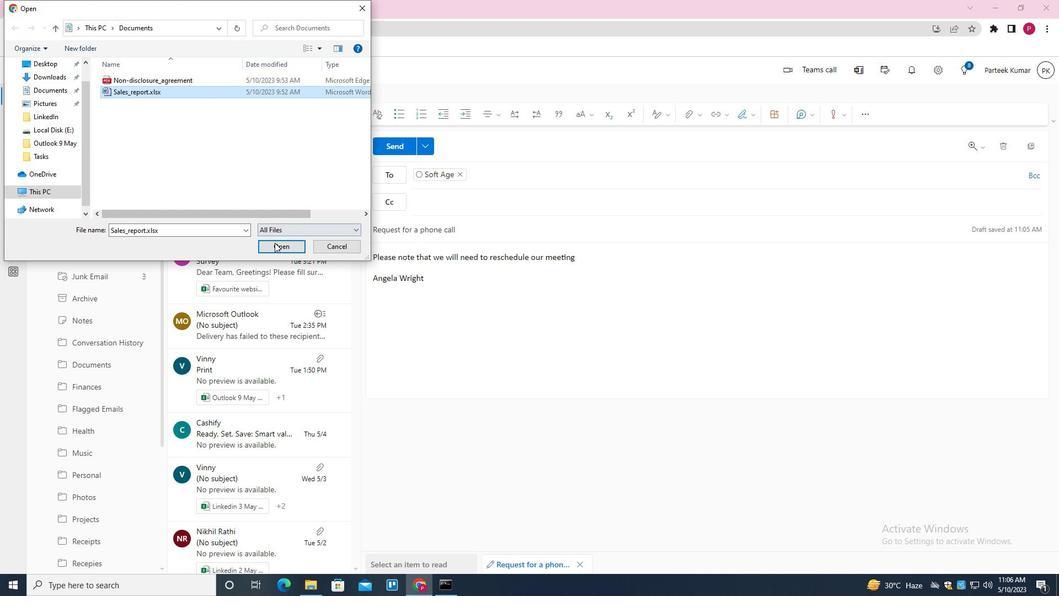 
Action: Mouse pressed left at (276, 246)
Screenshot: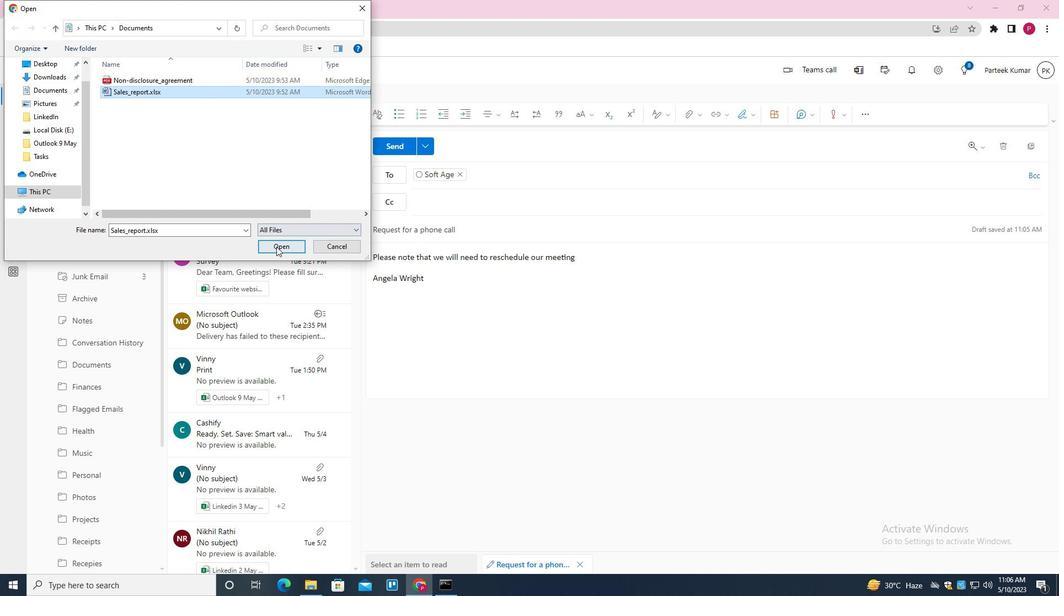 
Action: Mouse moved to (394, 151)
Screenshot: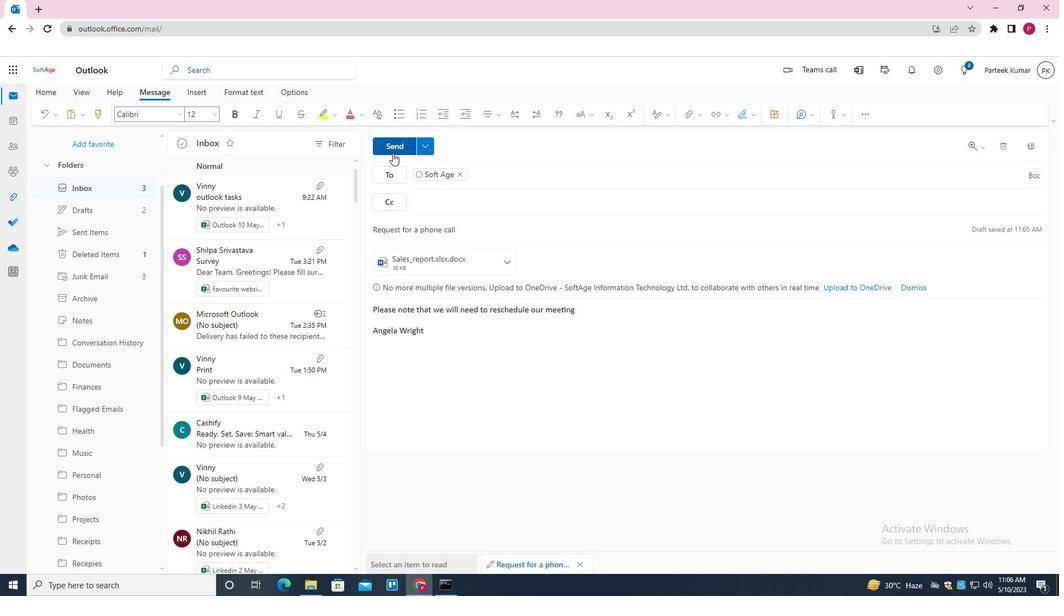 
Action: Mouse pressed left at (394, 151)
Screenshot: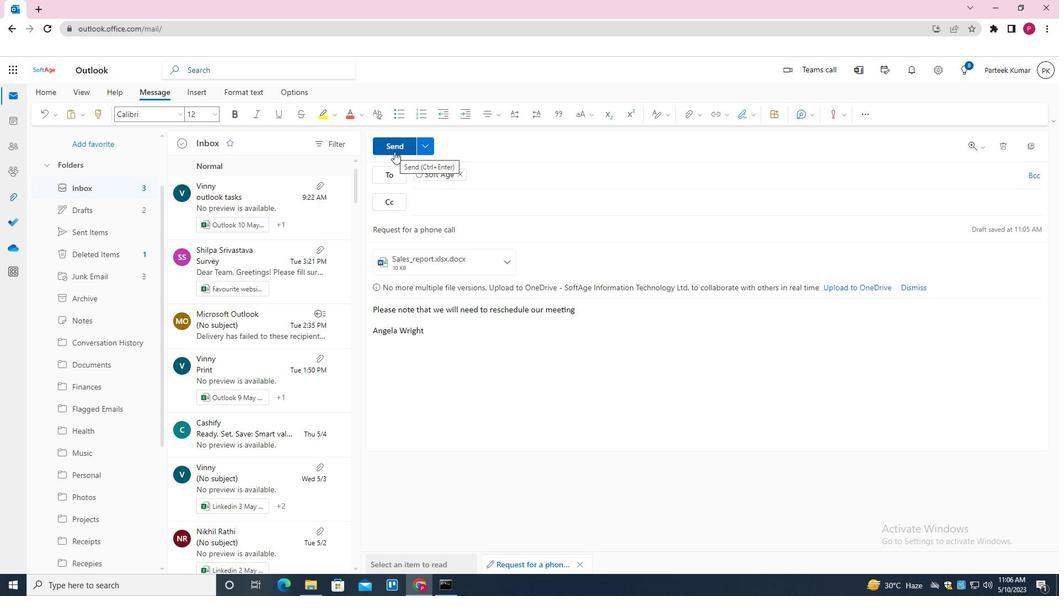 
Action: Mouse moved to (120, 229)
Screenshot: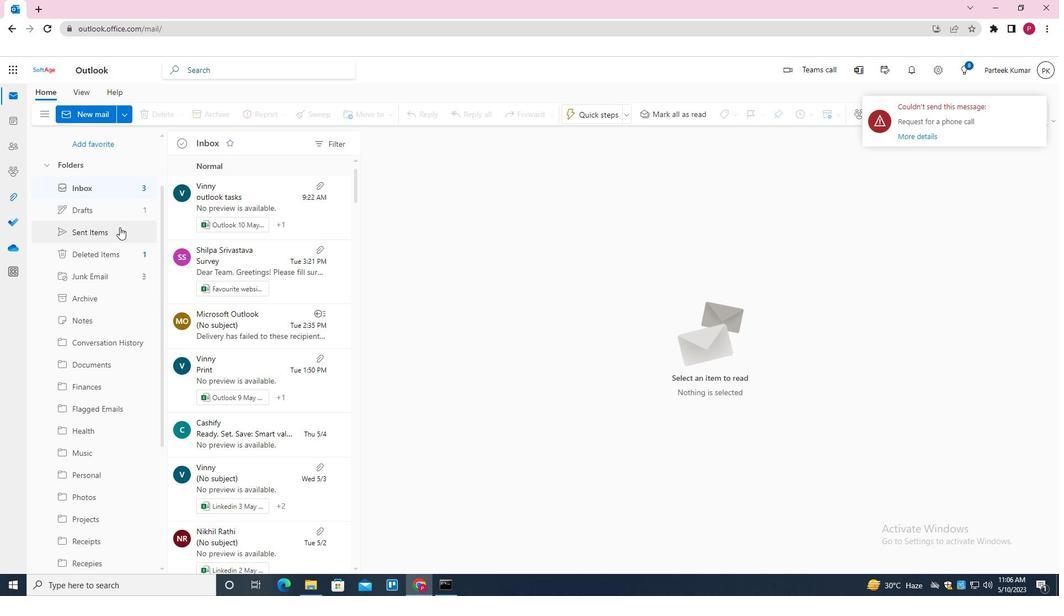 
Action: Mouse pressed left at (120, 229)
Screenshot: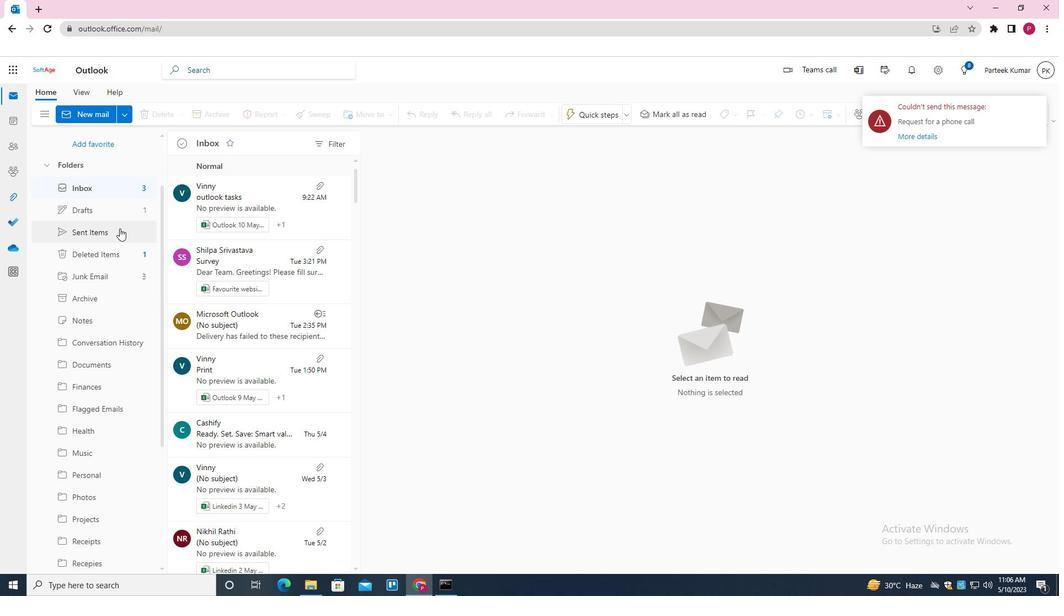 
Action: Mouse moved to (248, 199)
Screenshot: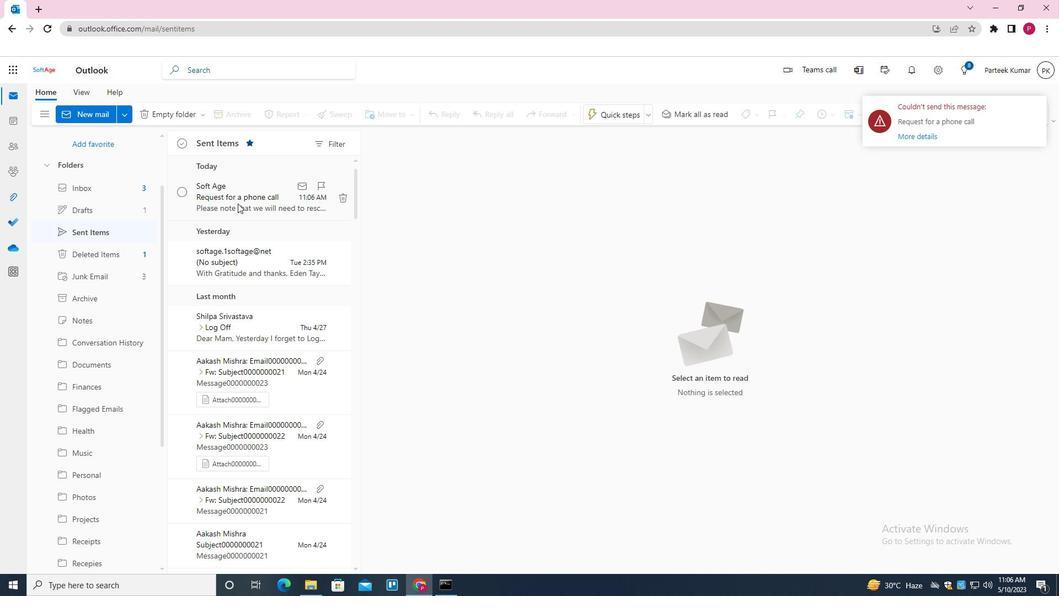 
Action: Mouse pressed right at (248, 199)
Screenshot: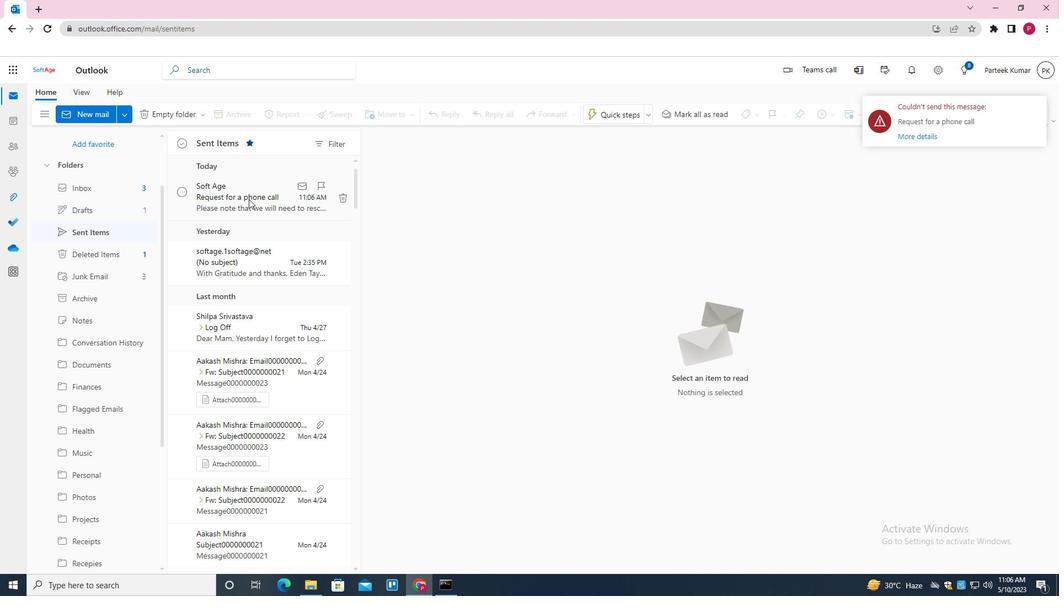 
Action: Mouse moved to (391, 250)
Screenshot: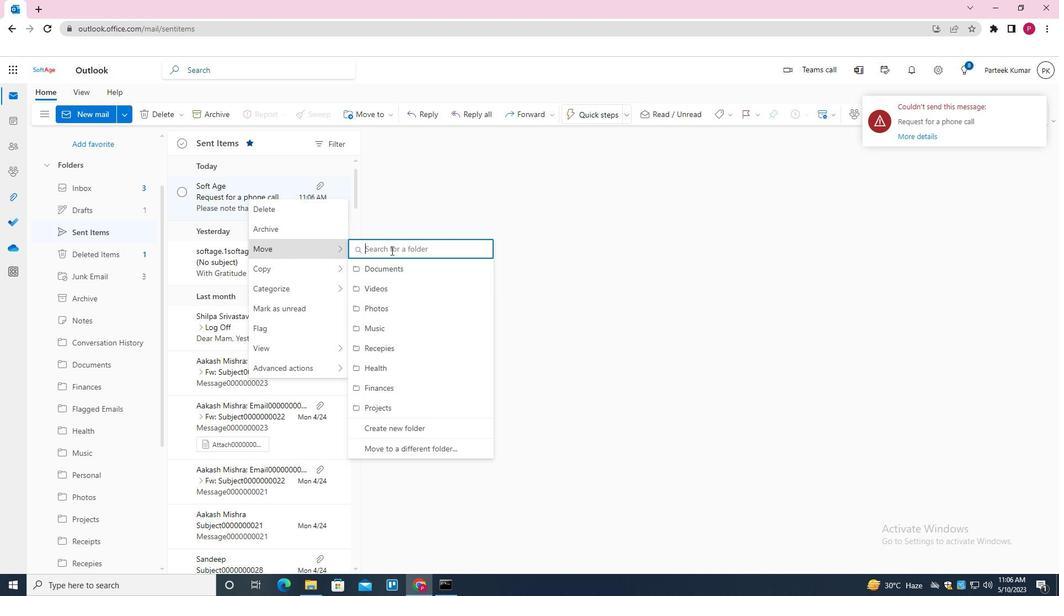 
Action: Key pressed <Key.shift>RE<Key.down><Key.enter>
Screenshot: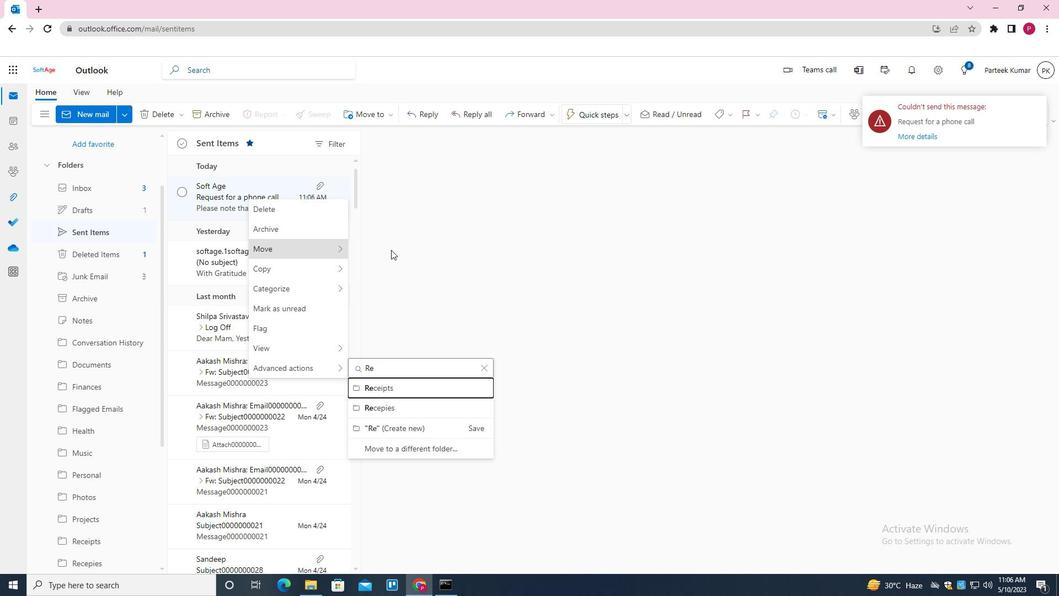 
Action: Mouse moved to (194, 198)
Screenshot: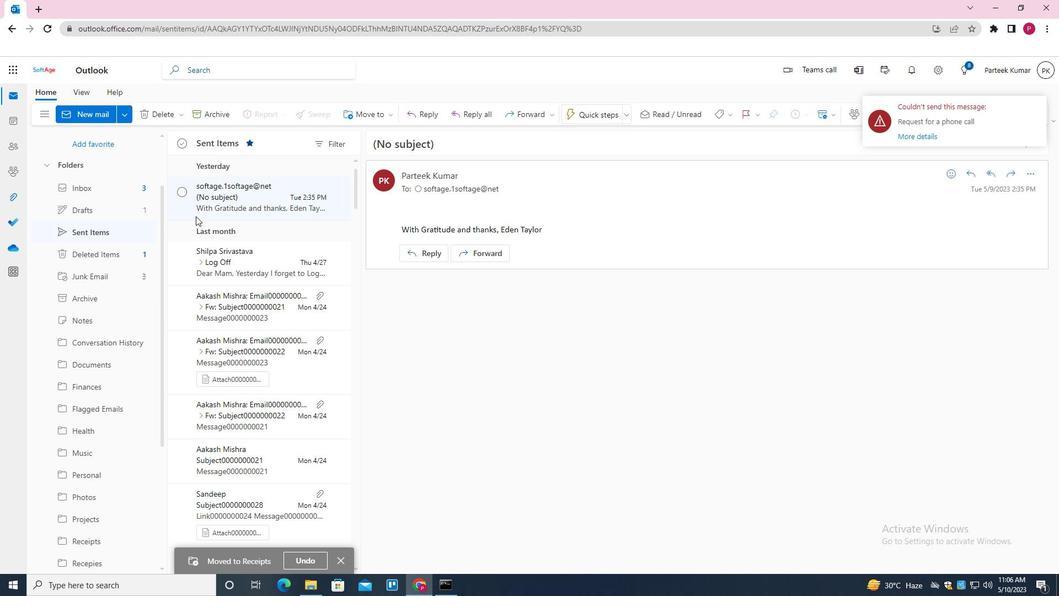 
Action: Key pressed <Key.f8>
Screenshot: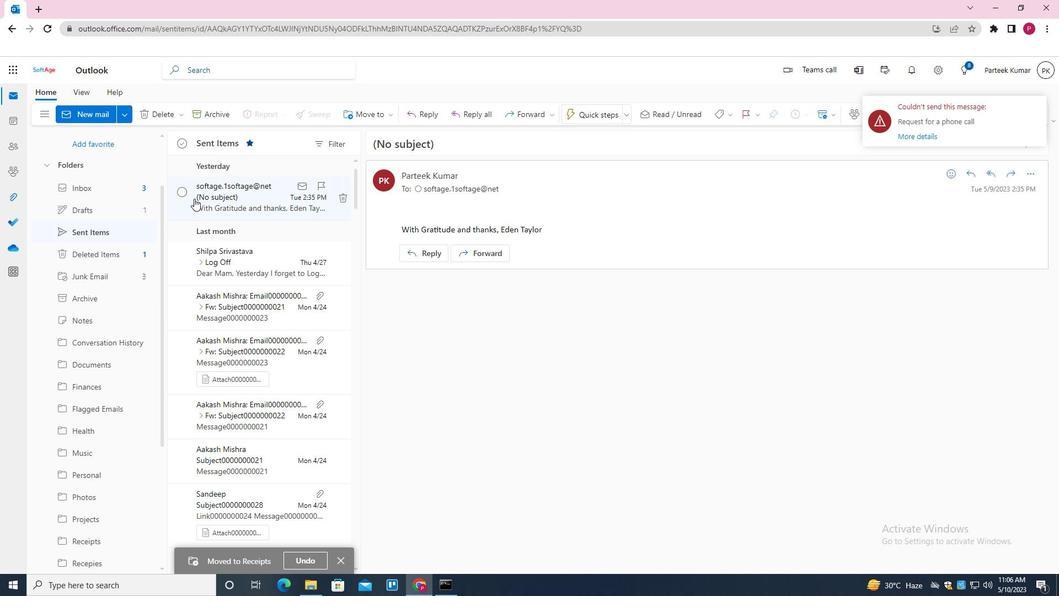 
